 Task: Create a sub task Release to Production / Go Live for the task  Develop a new online marketplace for a specific industry in the project AgileCraft , assign it to team member softage.1@softage.net and update the status of the sub task to  At Risk , set the priority of the sub task to Medium
Action: Mouse moved to (81, 444)
Screenshot: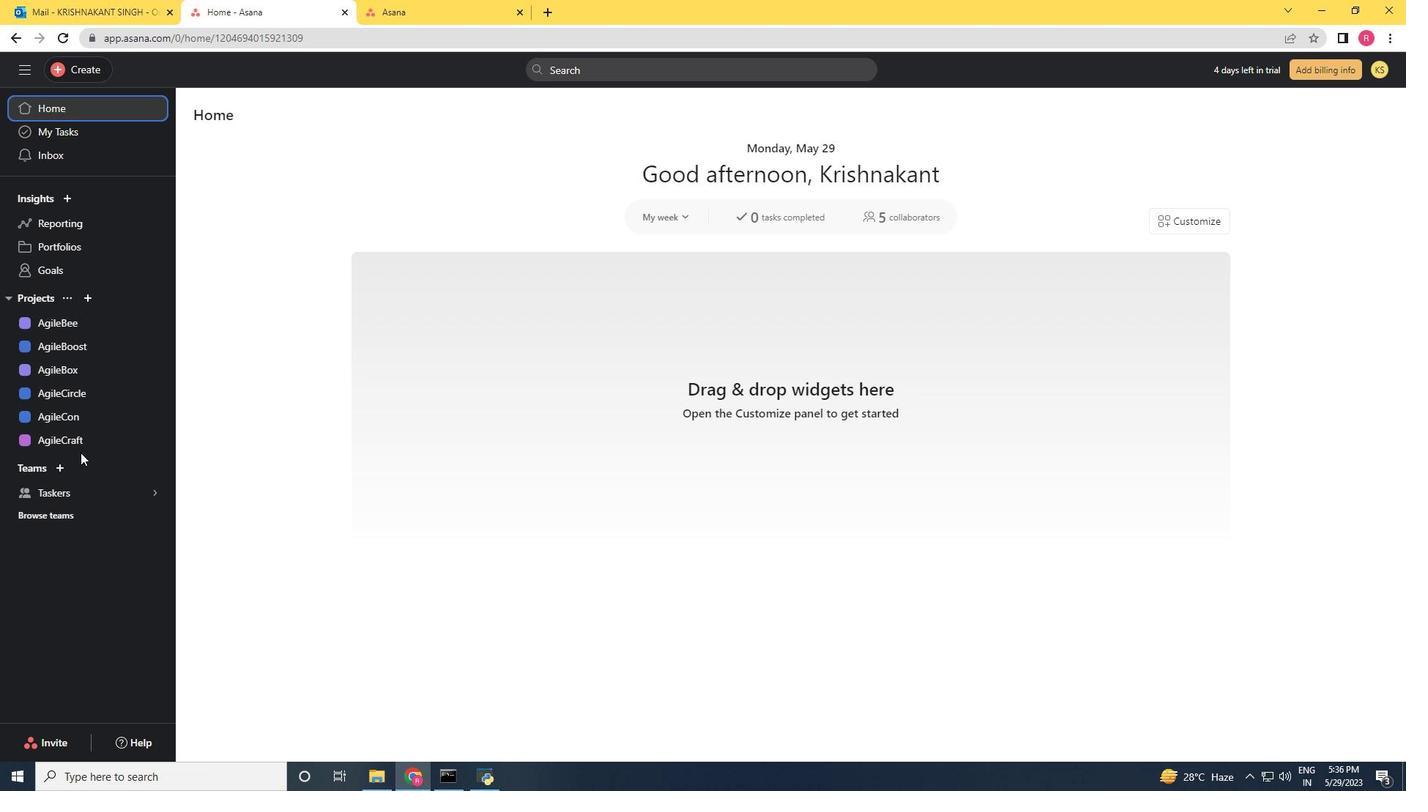 
Action: Mouse pressed left at (81, 444)
Screenshot: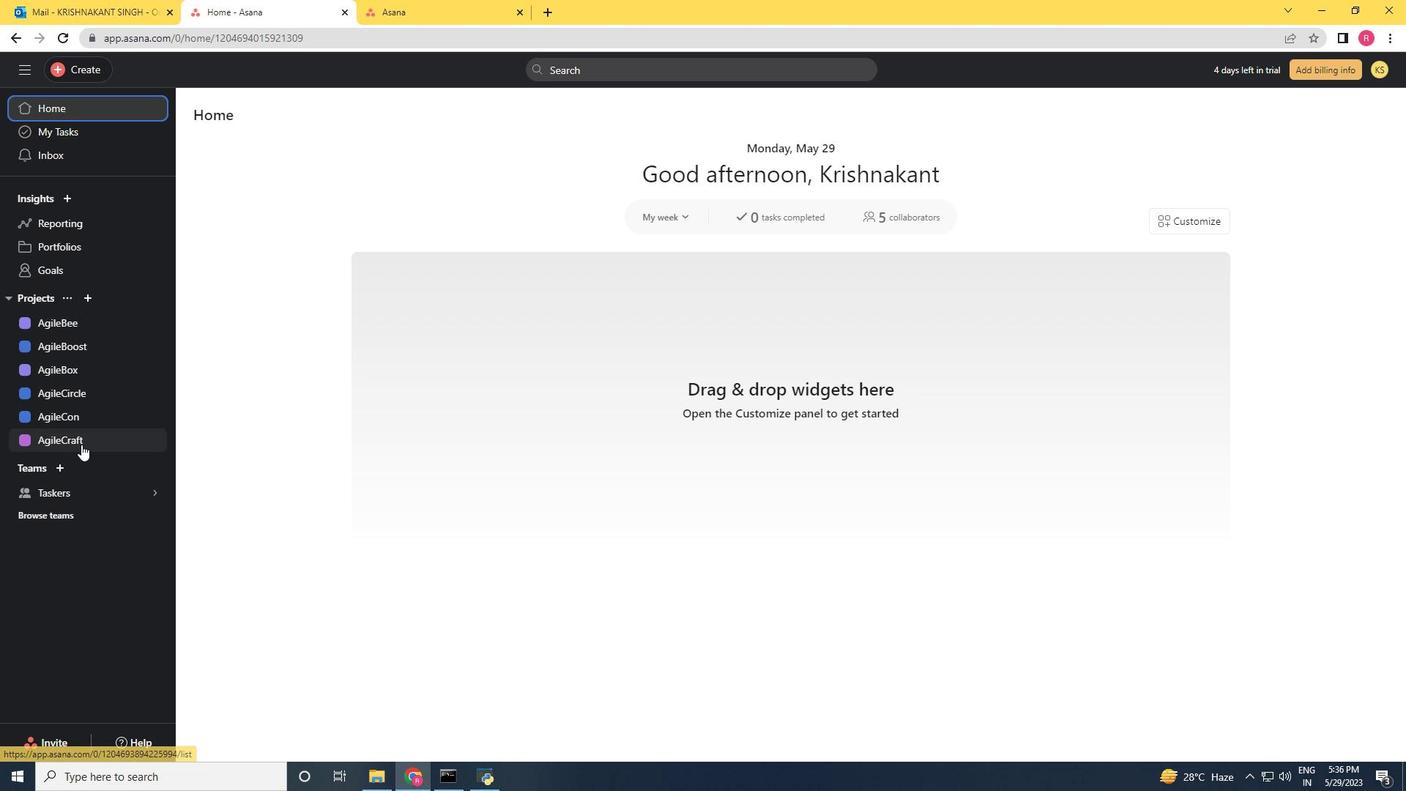 
Action: Mouse moved to (703, 487)
Screenshot: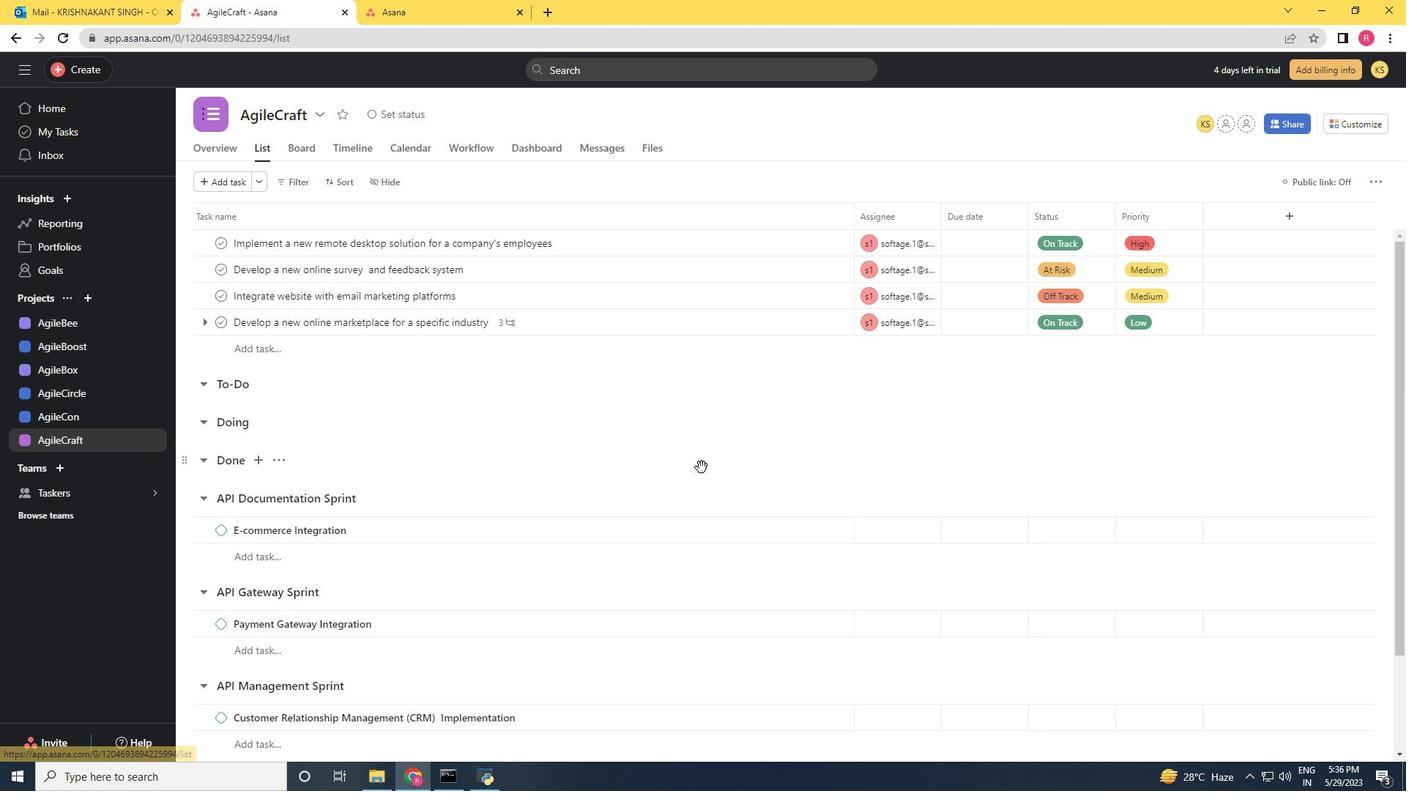 
Action: Mouse scrolled (702, 485) with delta (0, 0)
Screenshot: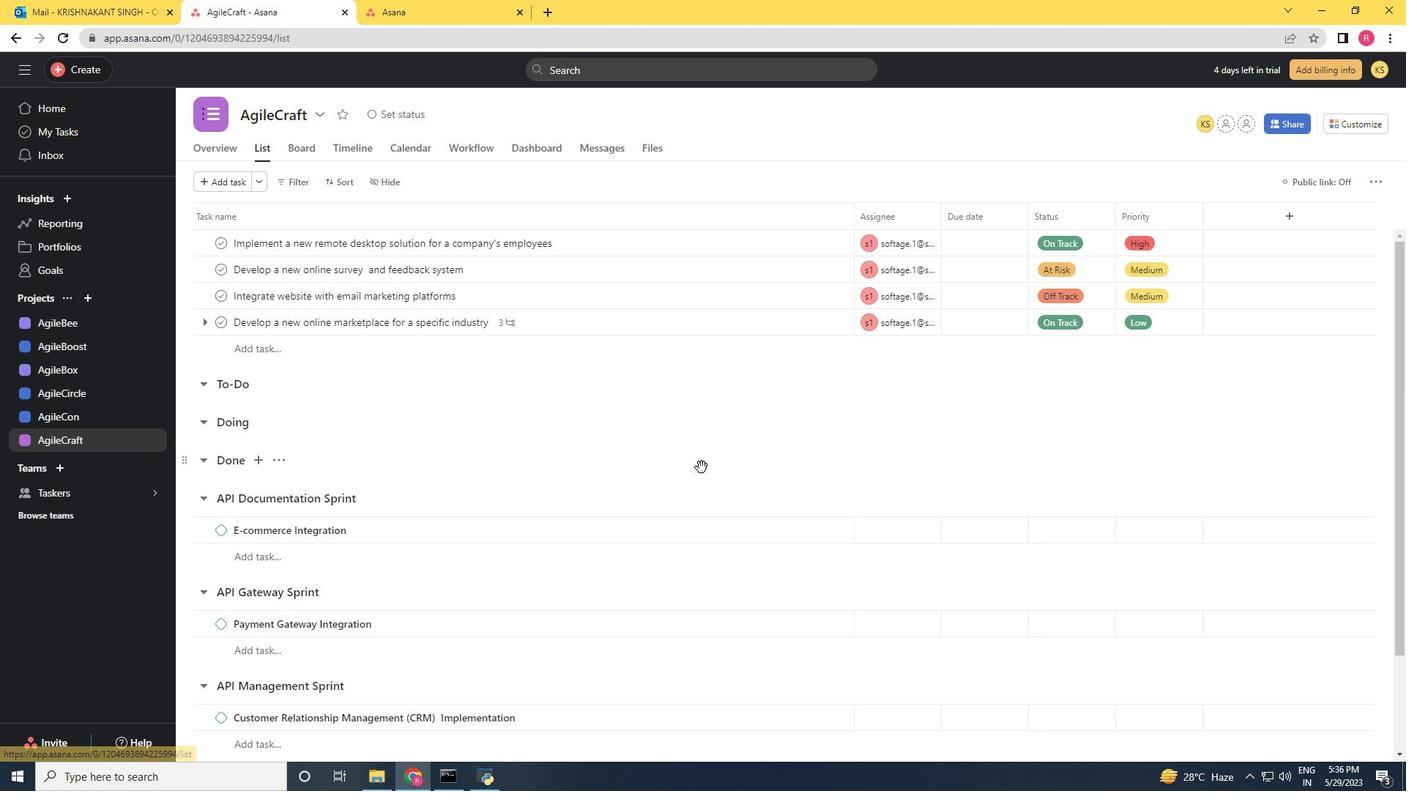 
Action: Mouse scrolled (703, 486) with delta (0, 0)
Screenshot: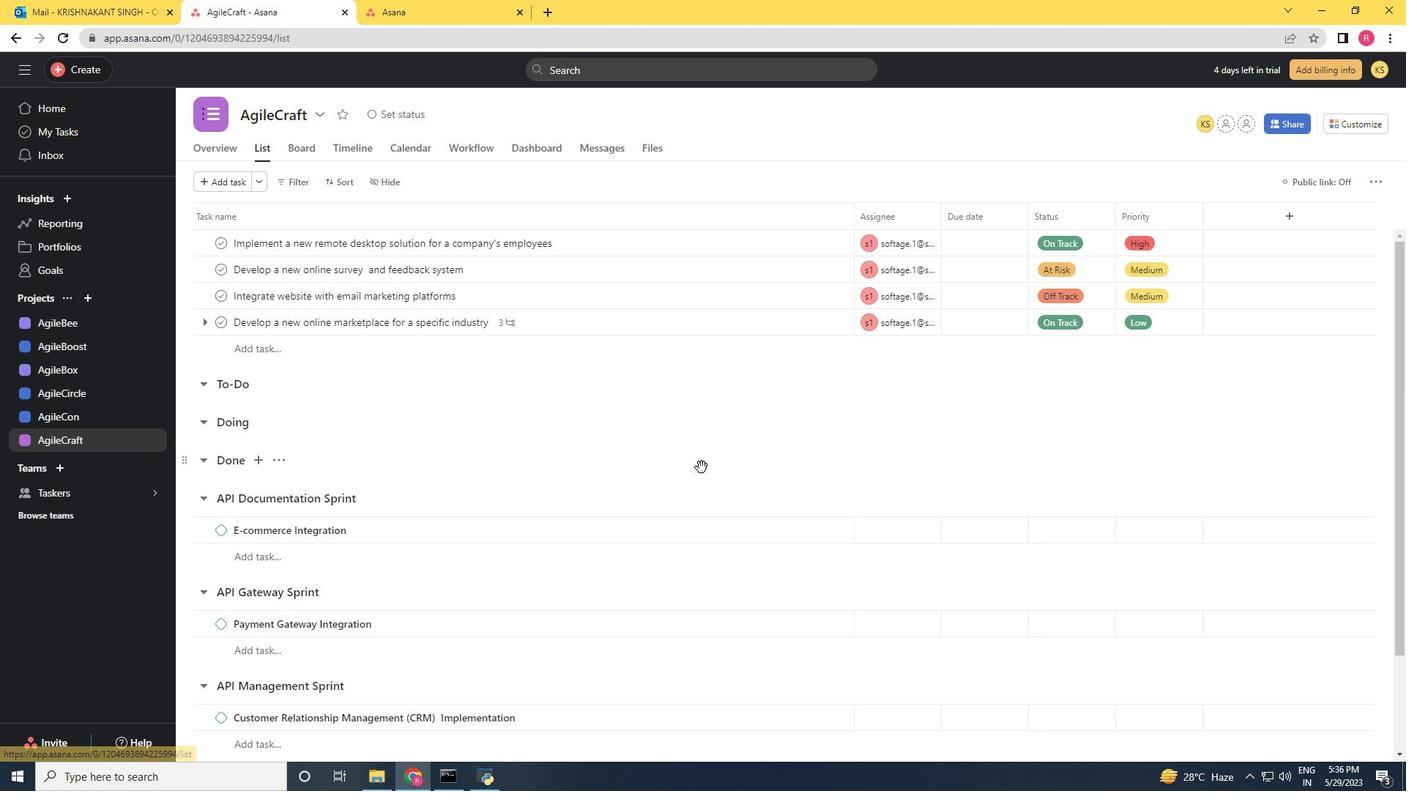 
Action: Mouse scrolled (703, 486) with delta (0, 0)
Screenshot: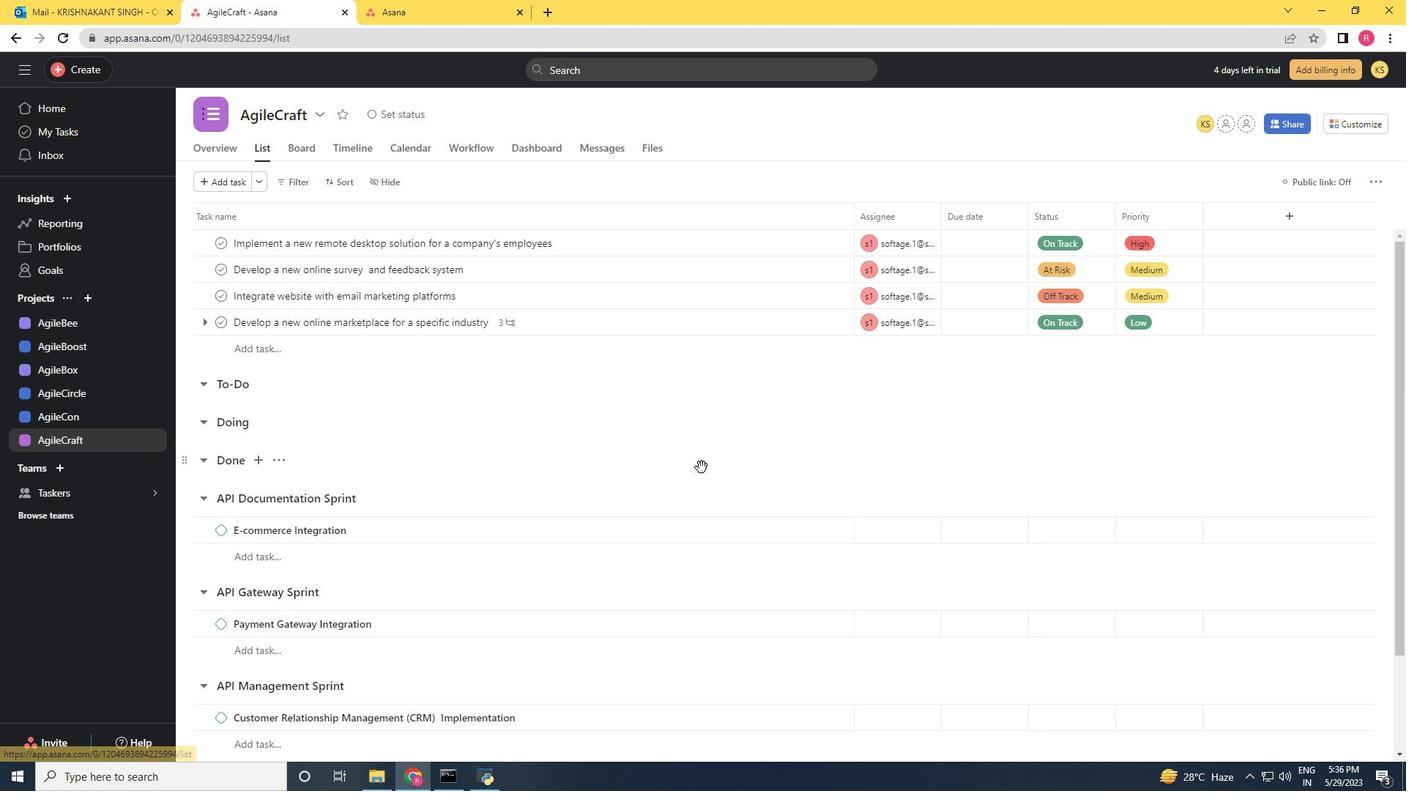 
Action: Mouse scrolled (703, 486) with delta (0, 0)
Screenshot: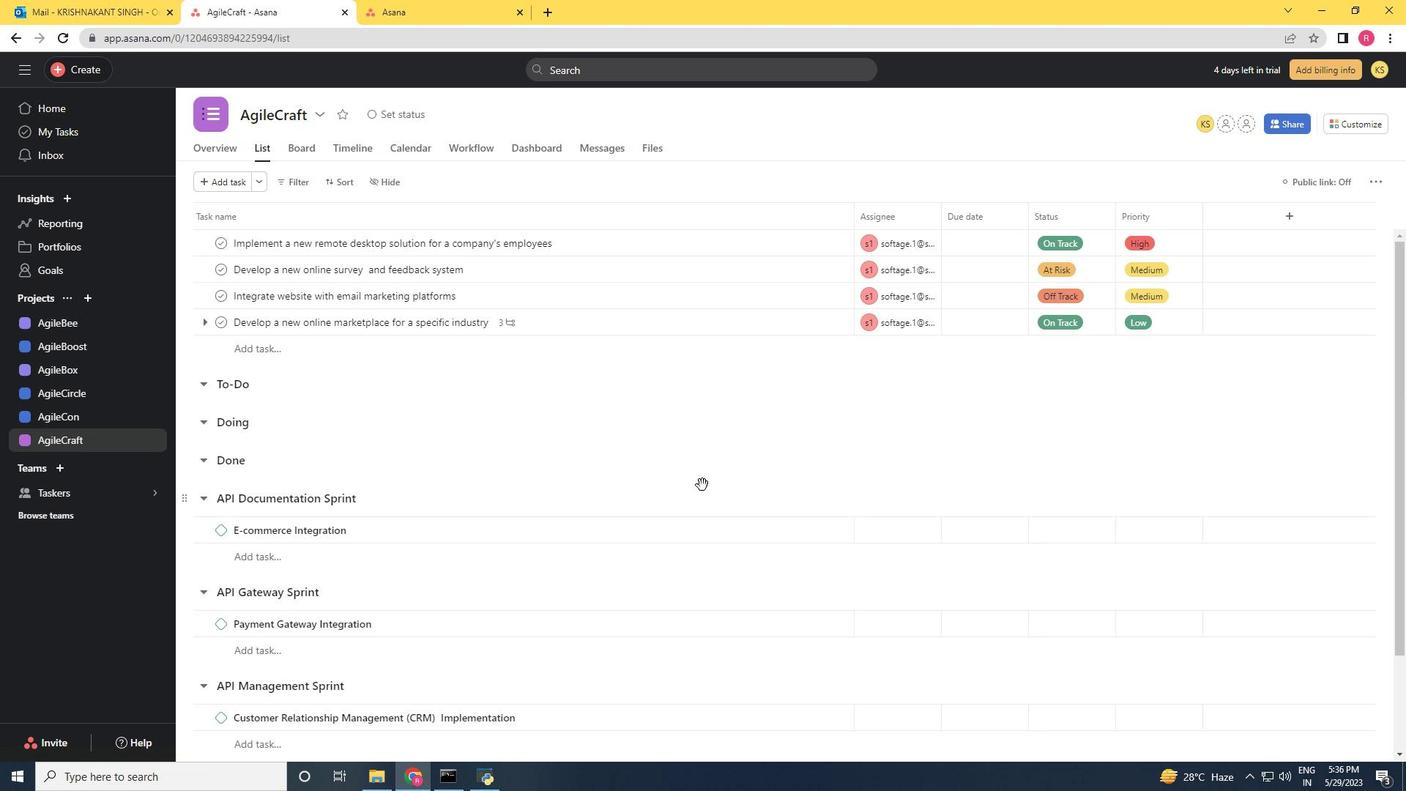 
Action: Mouse moved to (705, 493)
Screenshot: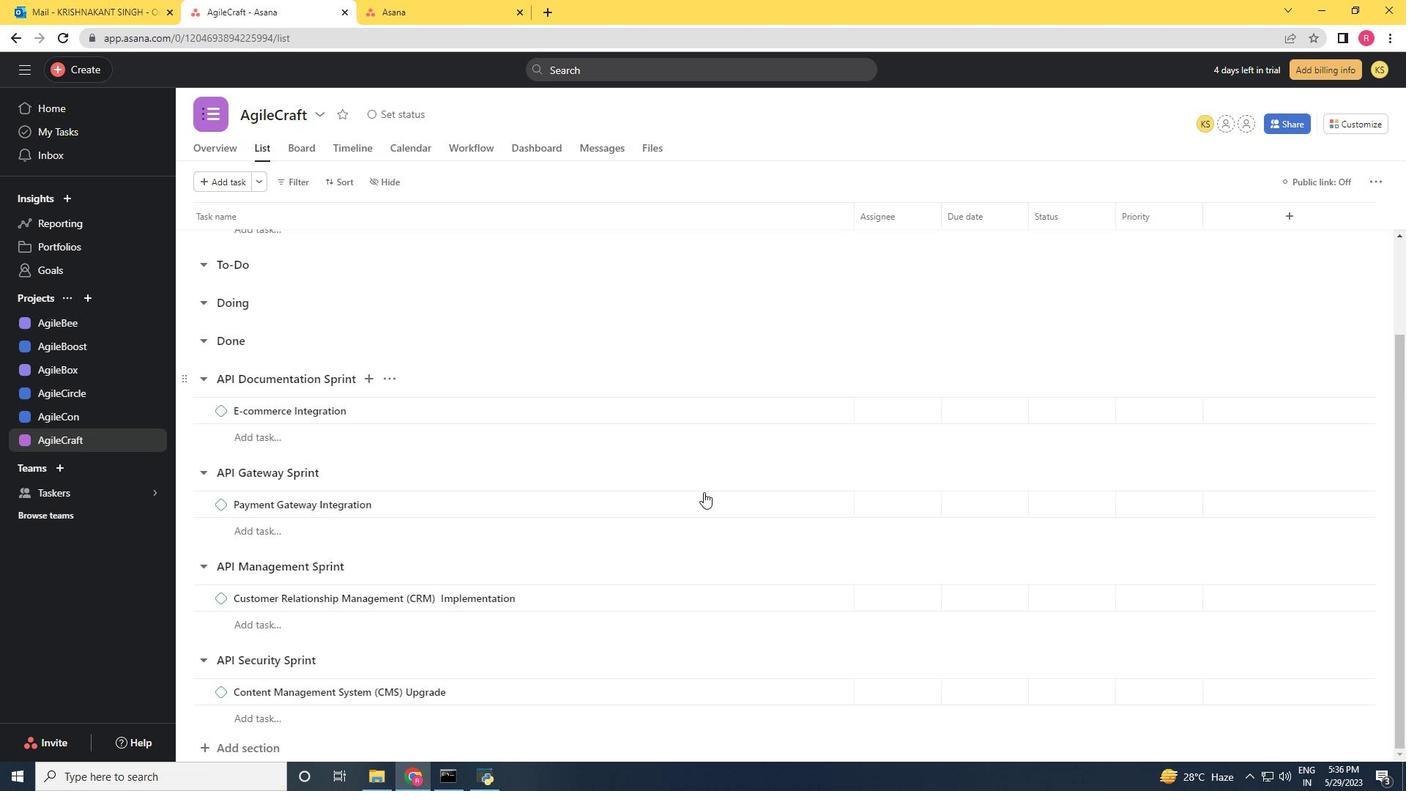 
Action: Mouse scrolled (705, 494) with delta (0, 0)
Screenshot: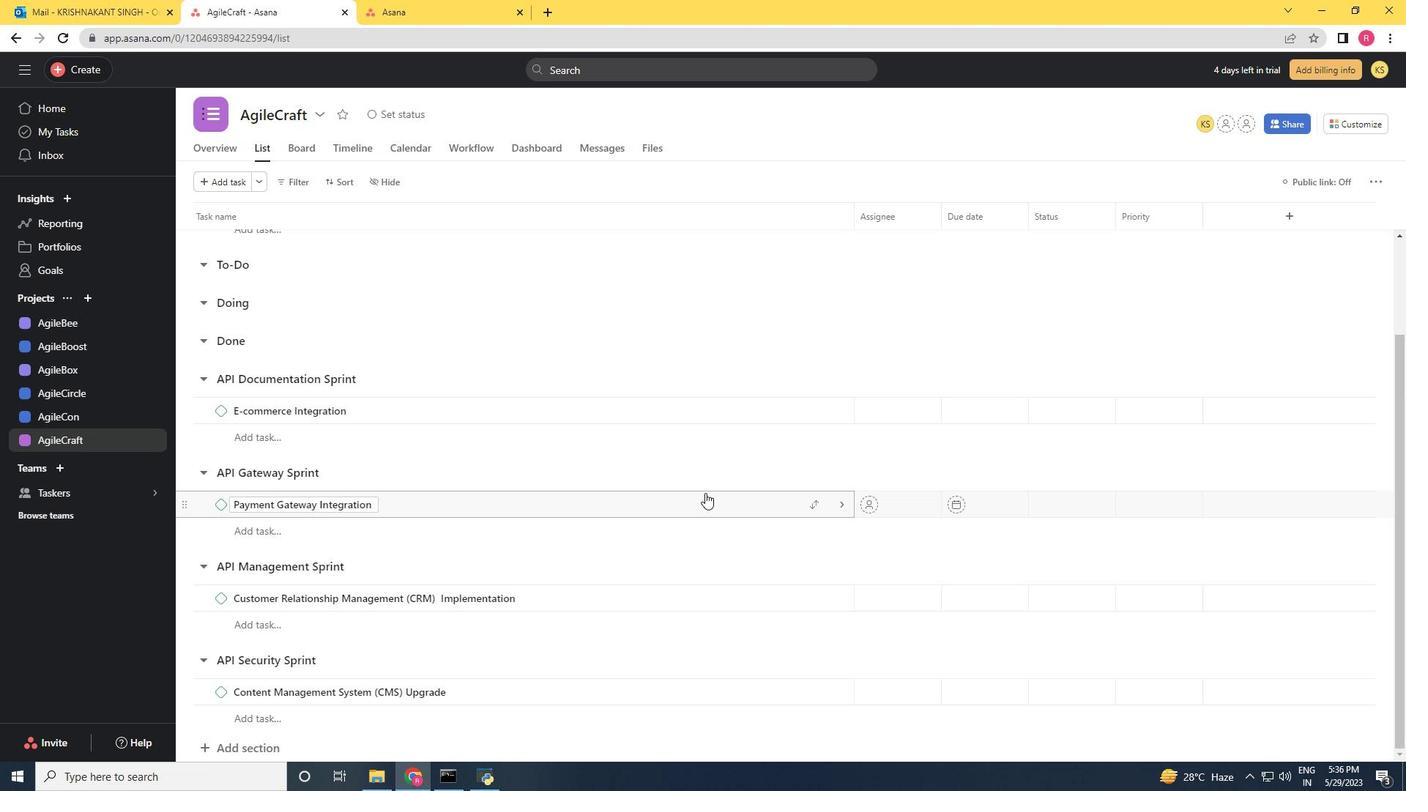 
Action: Mouse scrolled (705, 494) with delta (0, 0)
Screenshot: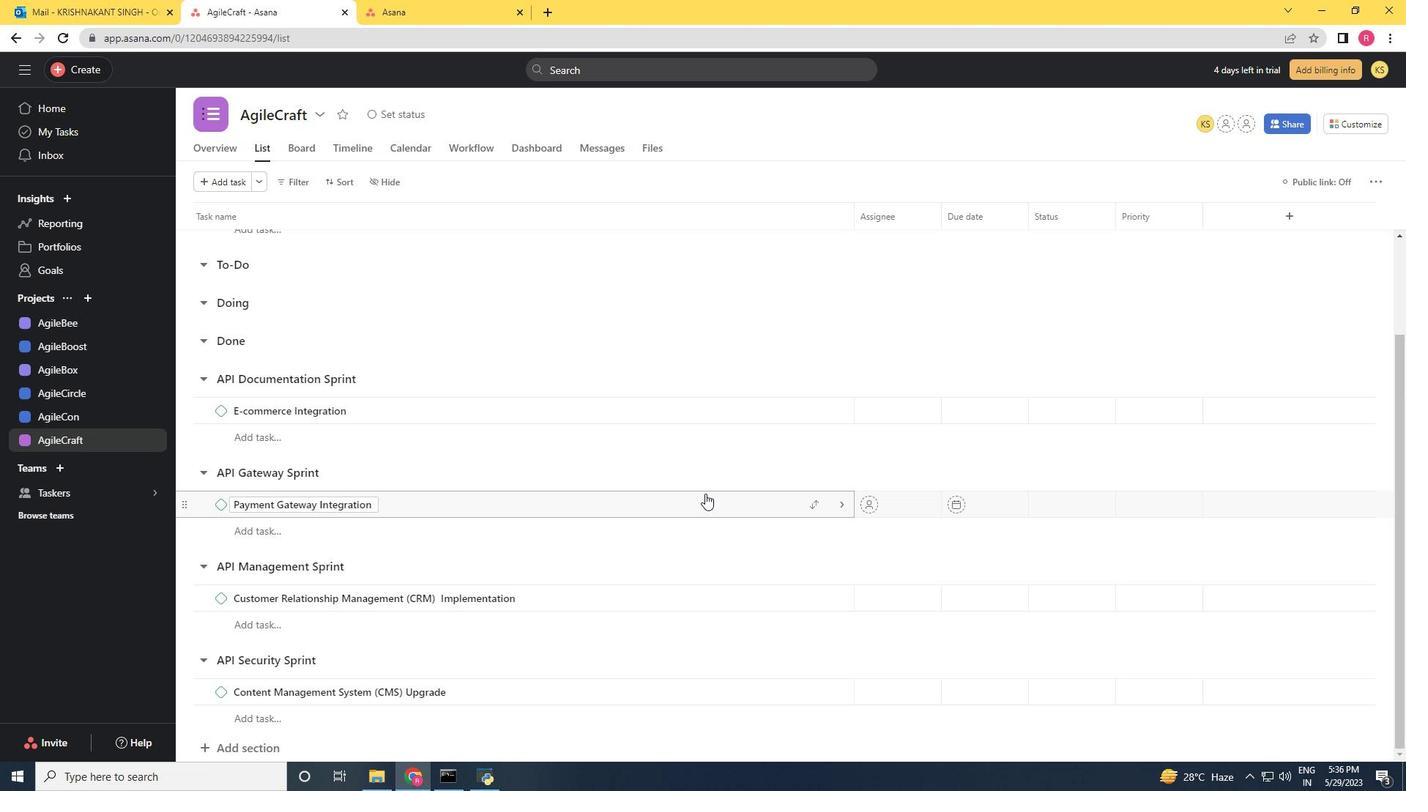 
Action: Mouse scrolled (705, 494) with delta (0, 0)
Screenshot: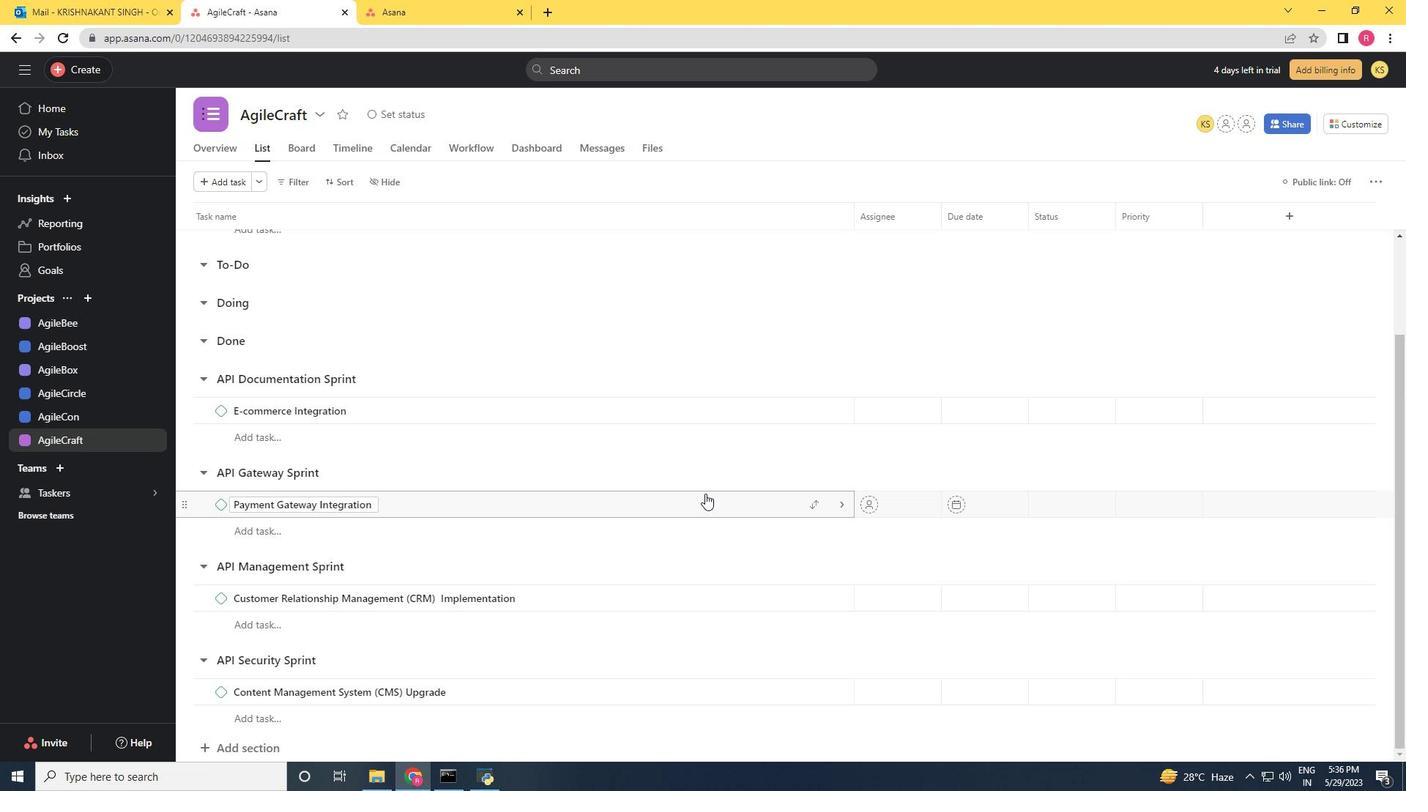
Action: Mouse scrolled (705, 494) with delta (0, 0)
Screenshot: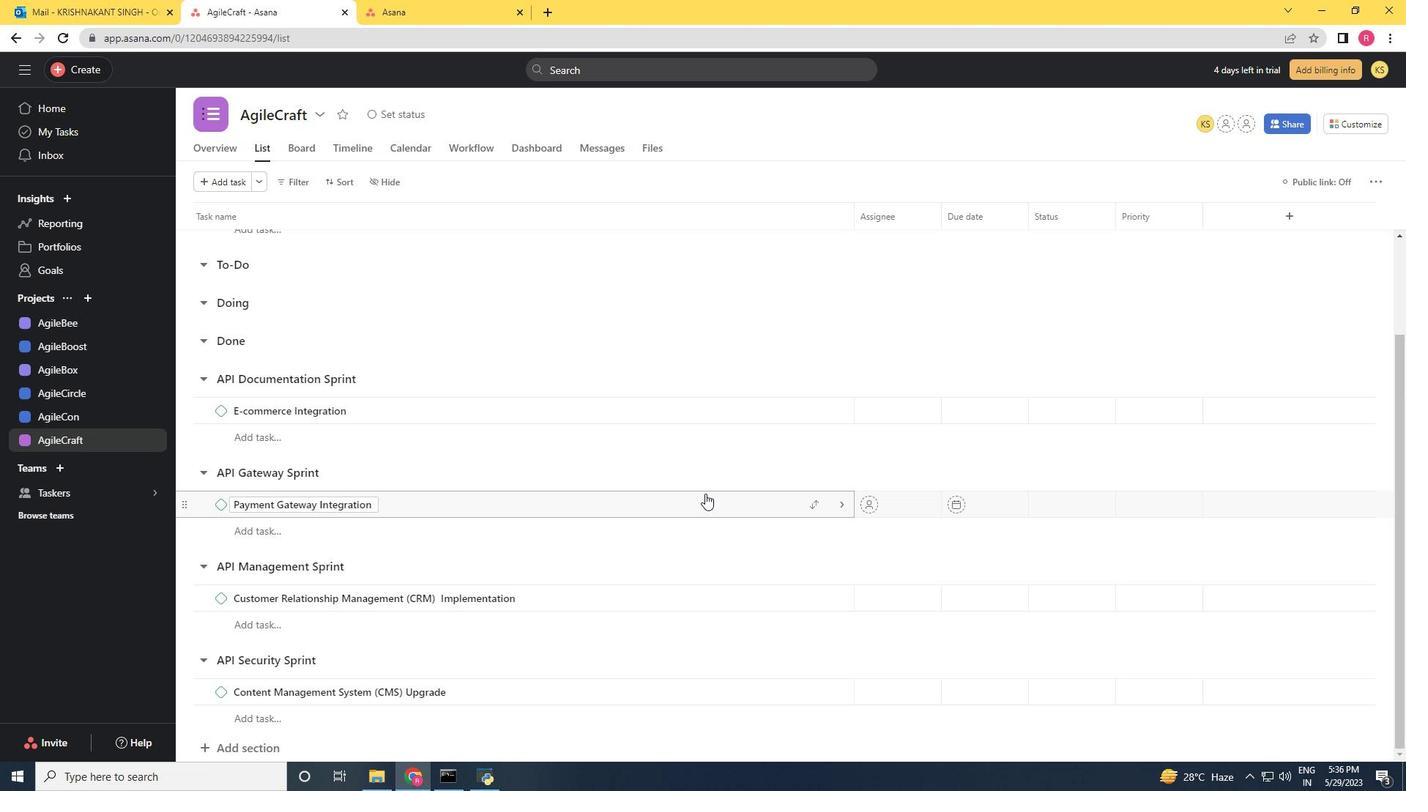 
Action: Mouse moved to (636, 316)
Screenshot: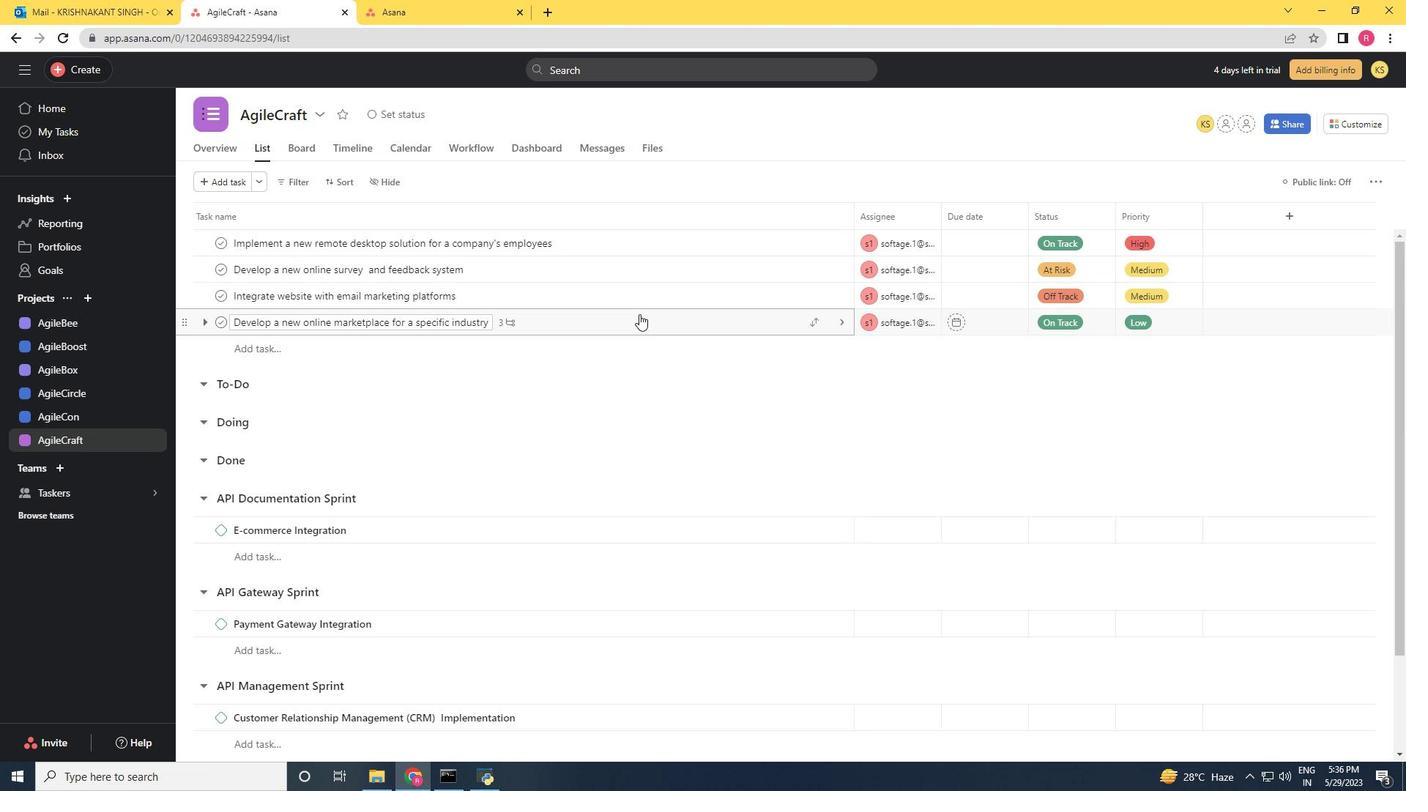 
Action: Mouse pressed left at (636, 316)
Screenshot: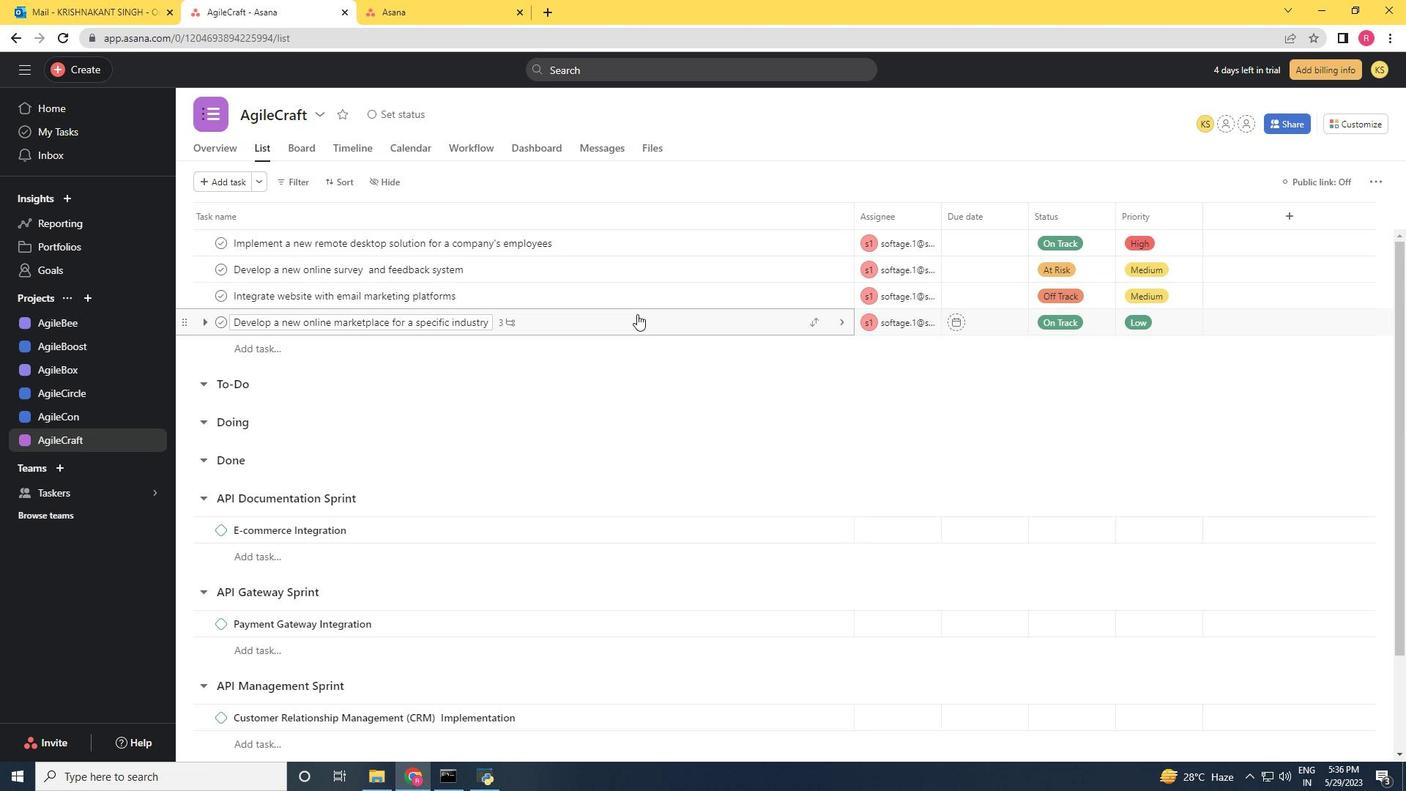 
Action: Mouse moved to (1119, 453)
Screenshot: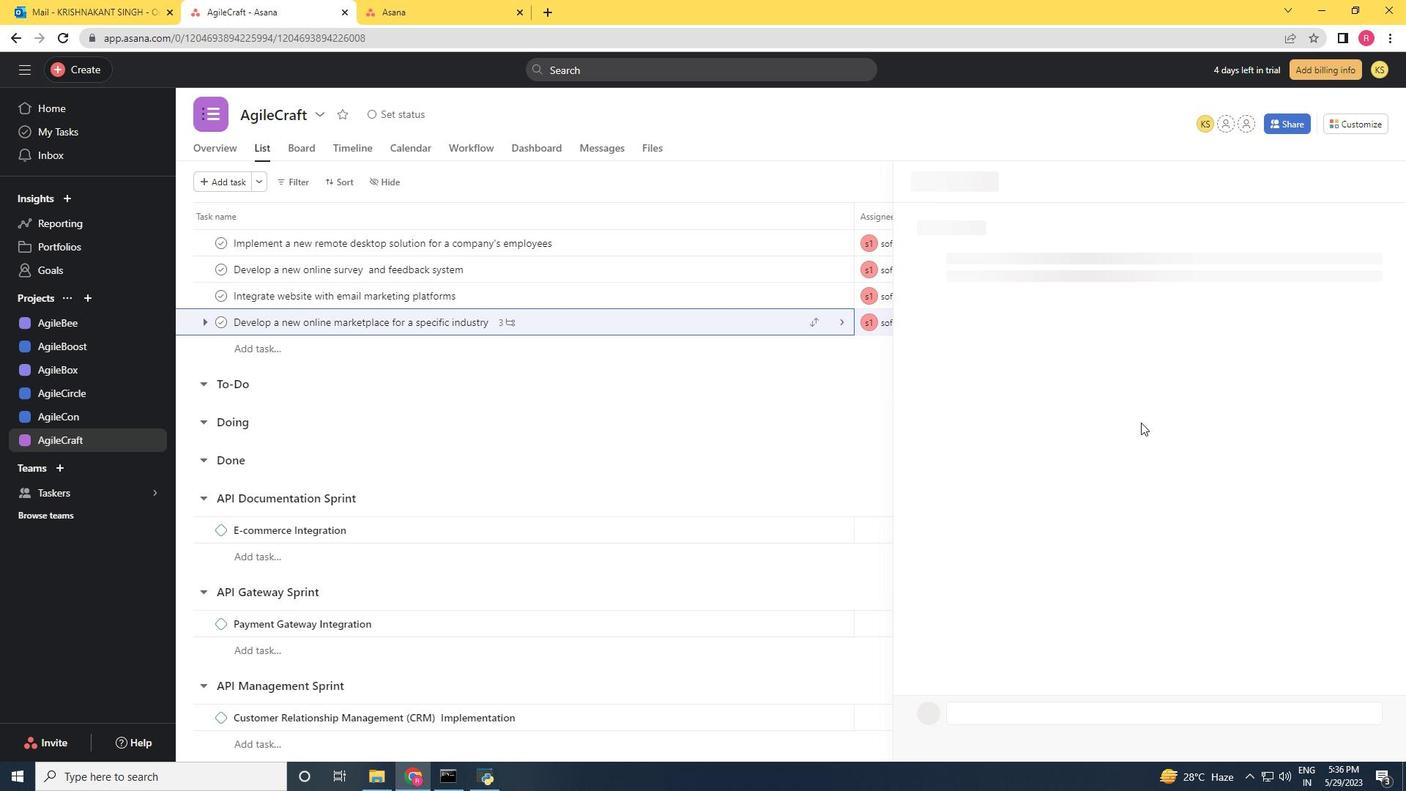 
Action: Mouse scrolled (1119, 452) with delta (0, 0)
Screenshot: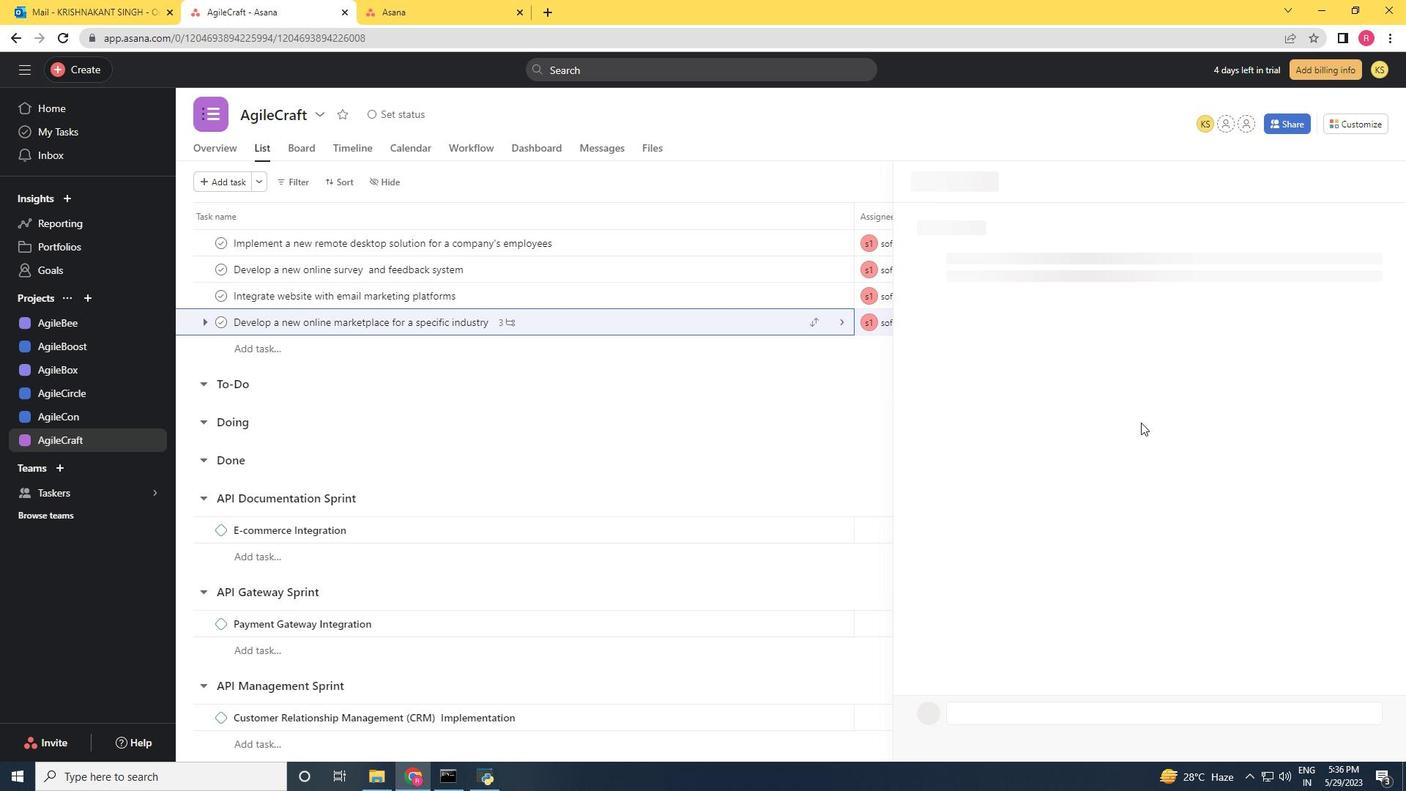 
Action: Mouse moved to (1116, 460)
Screenshot: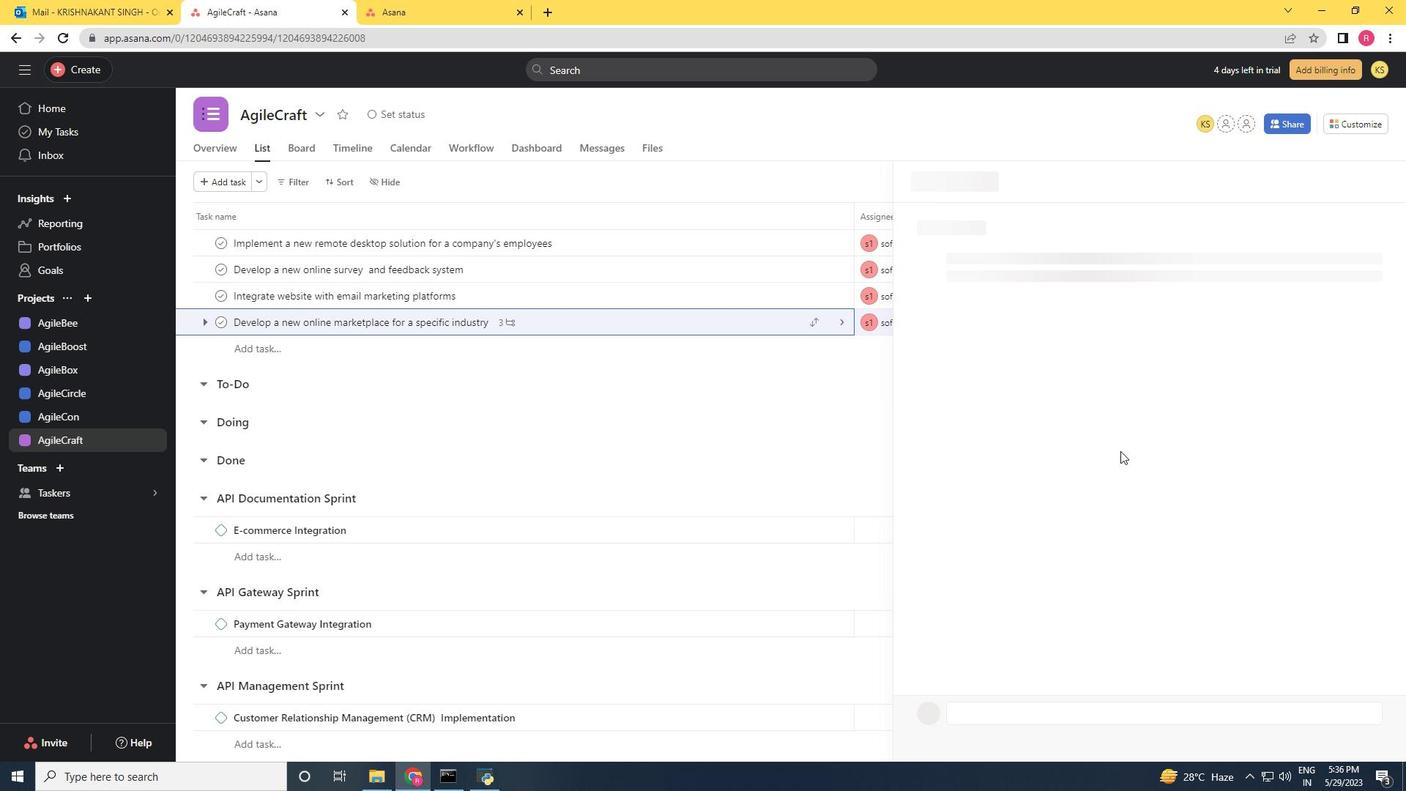 
Action: Mouse scrolled (1116, 459) with delta (0, 0)
Screenshot: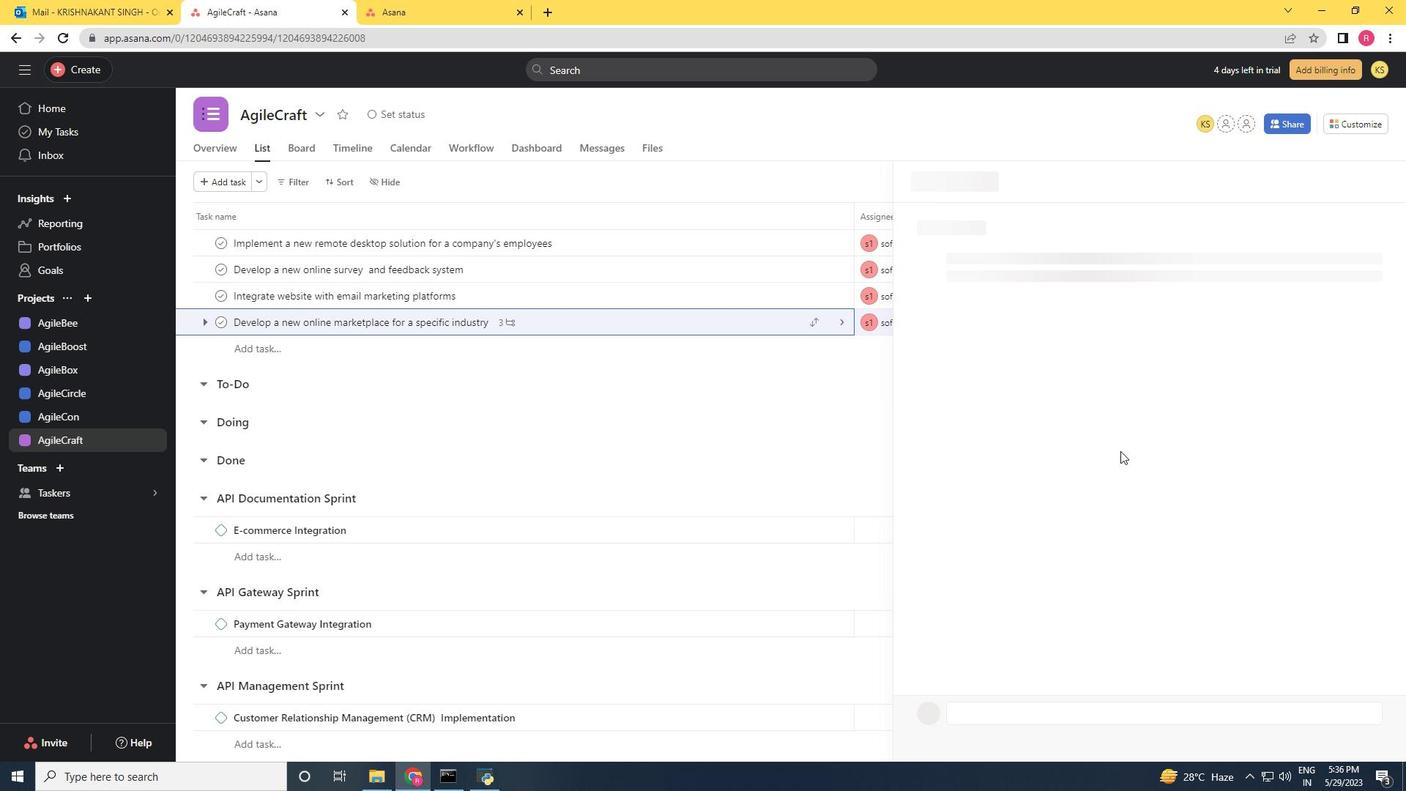 
Action: Mouse moved to (1115, 468)
Screenshot: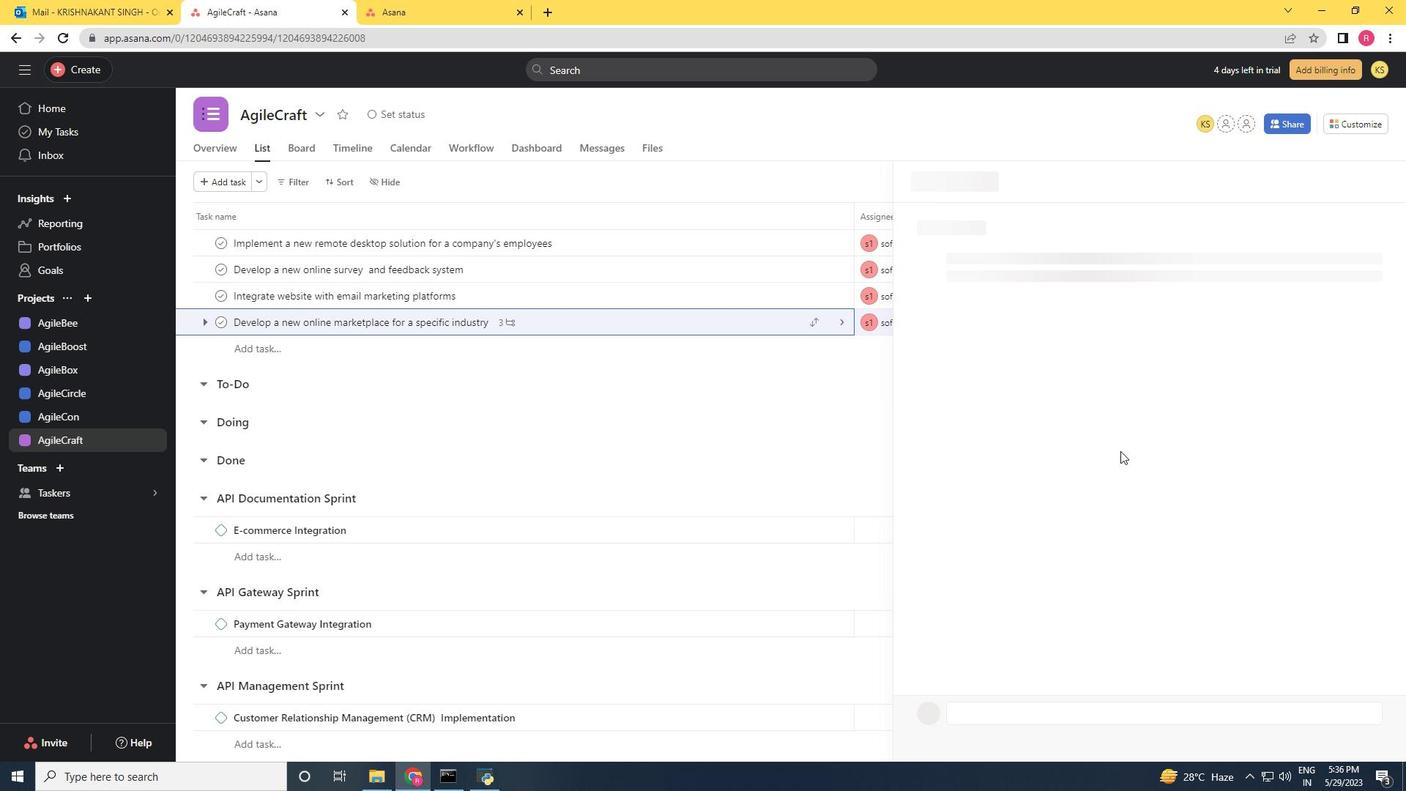 
Action: Mouse scrolled (1115, 467) with delta (0, 0)
Screenshot: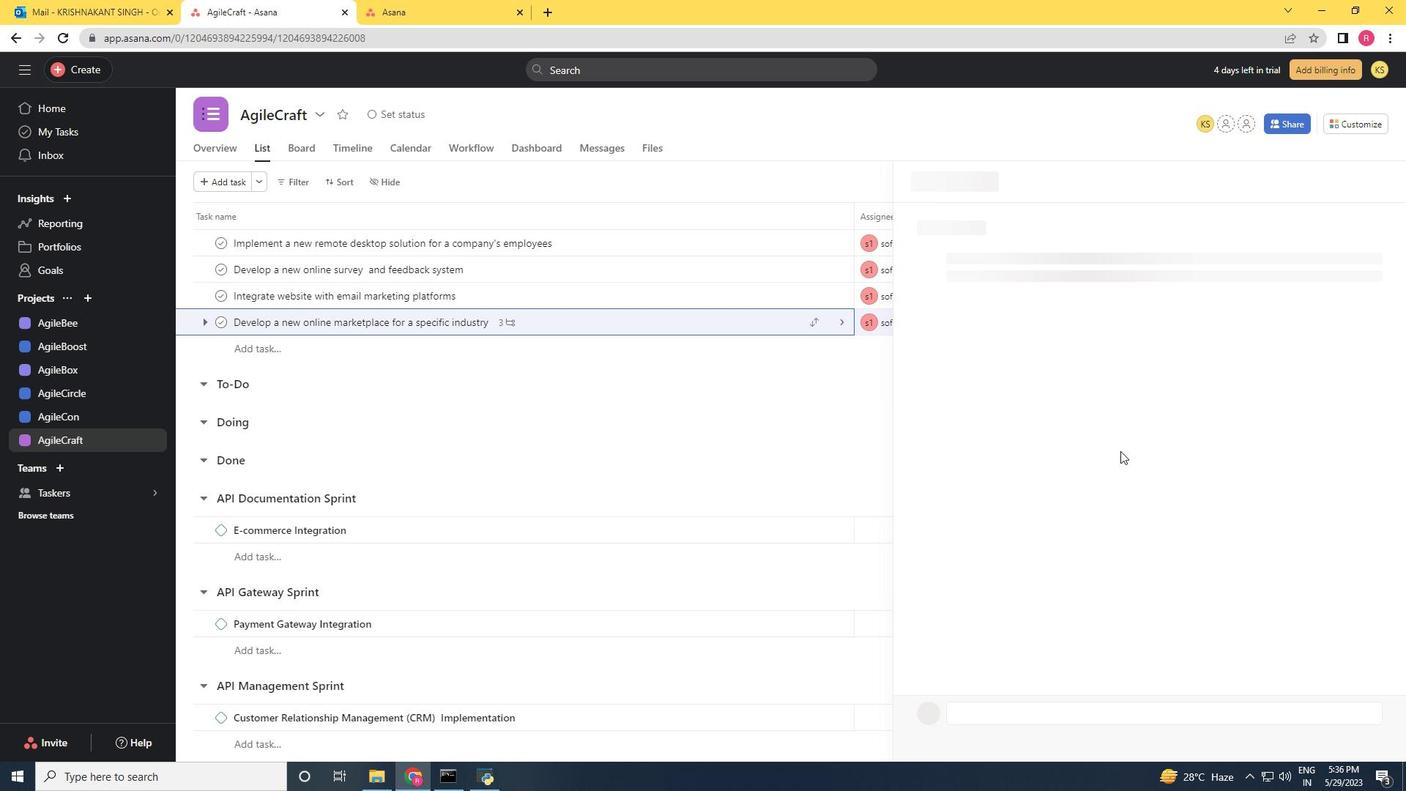 
Action: Mouse moved to (1112, 476)
Screenshot: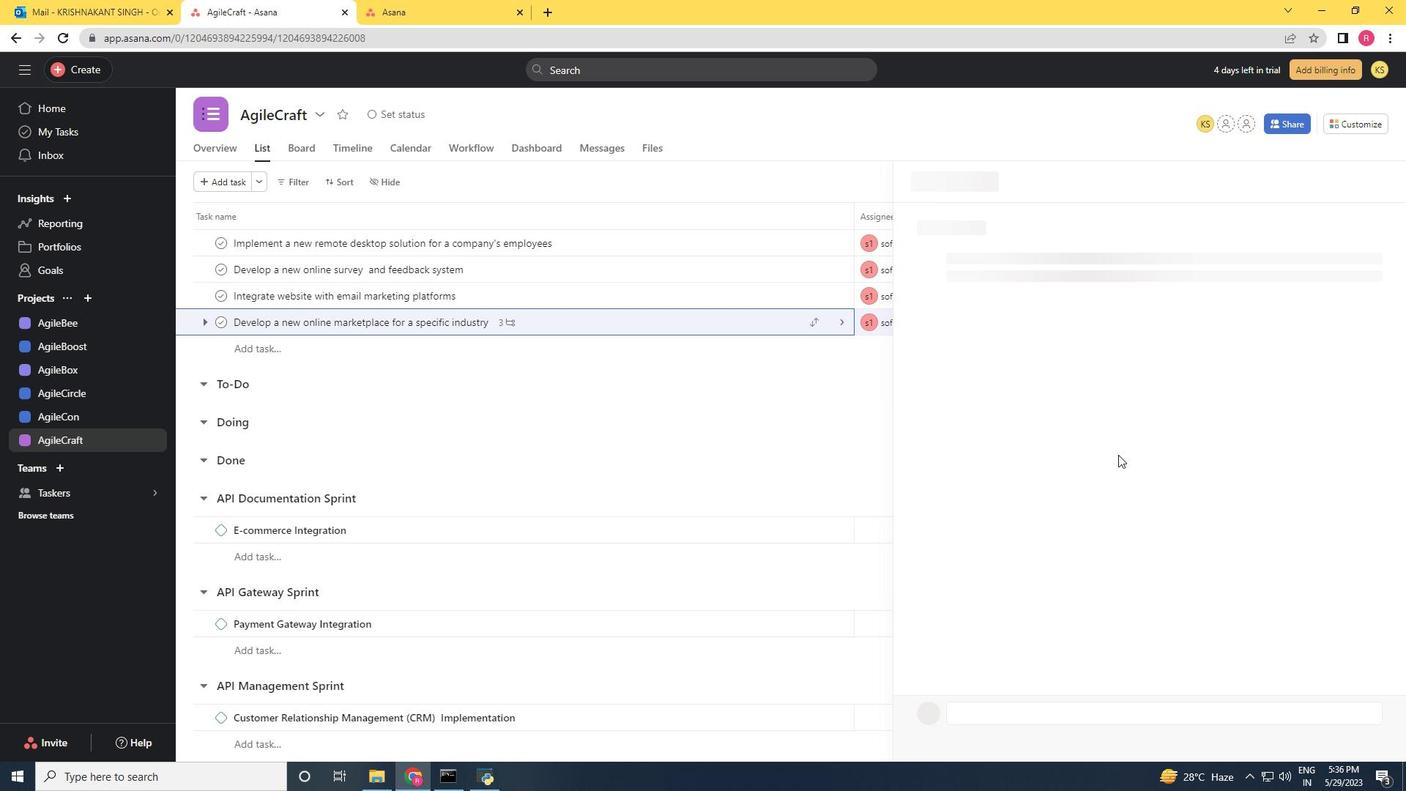 
Action: Mouse scrolled (1112, 475) with delta (0, 0)
Screenshot: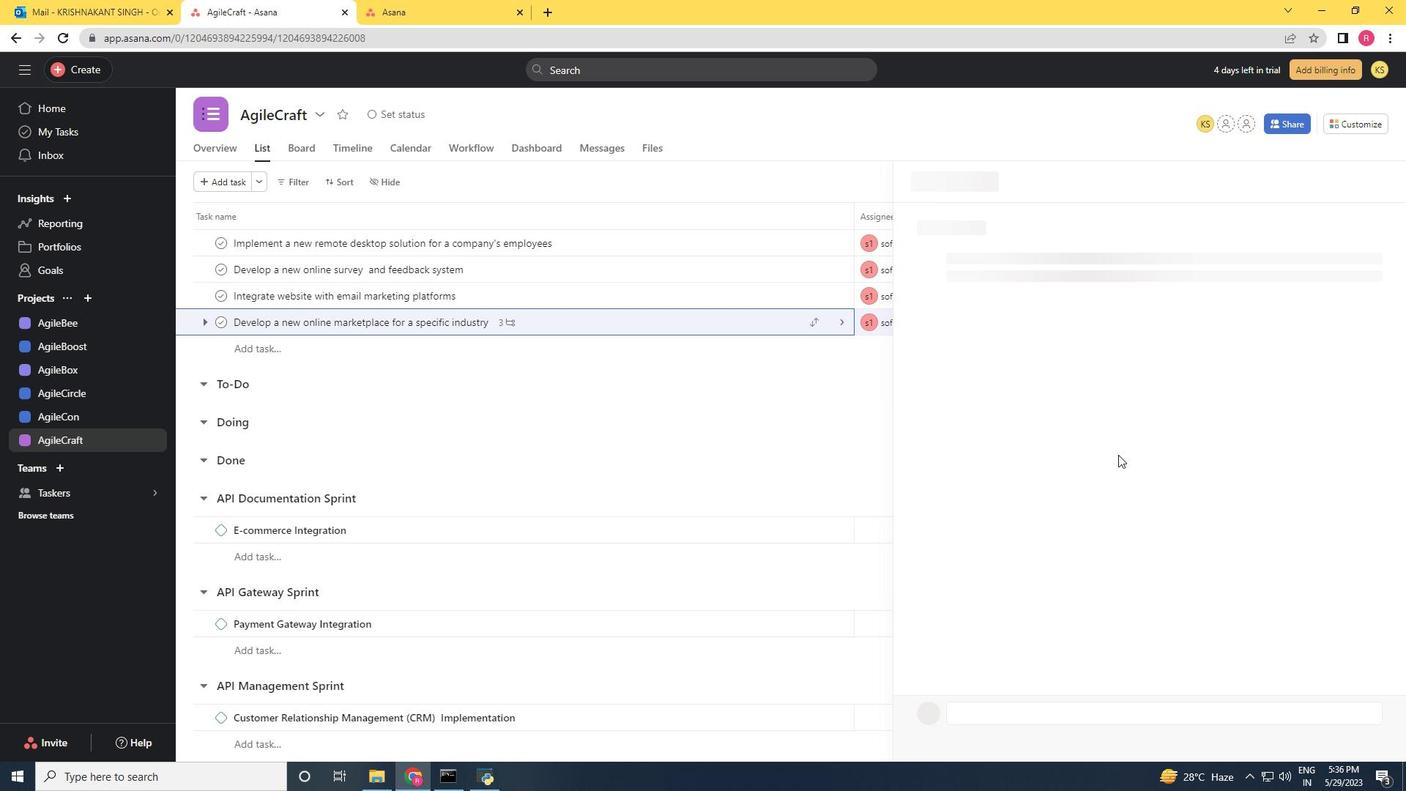 
Action: Mouse moved to (950, 628)
Screenshot: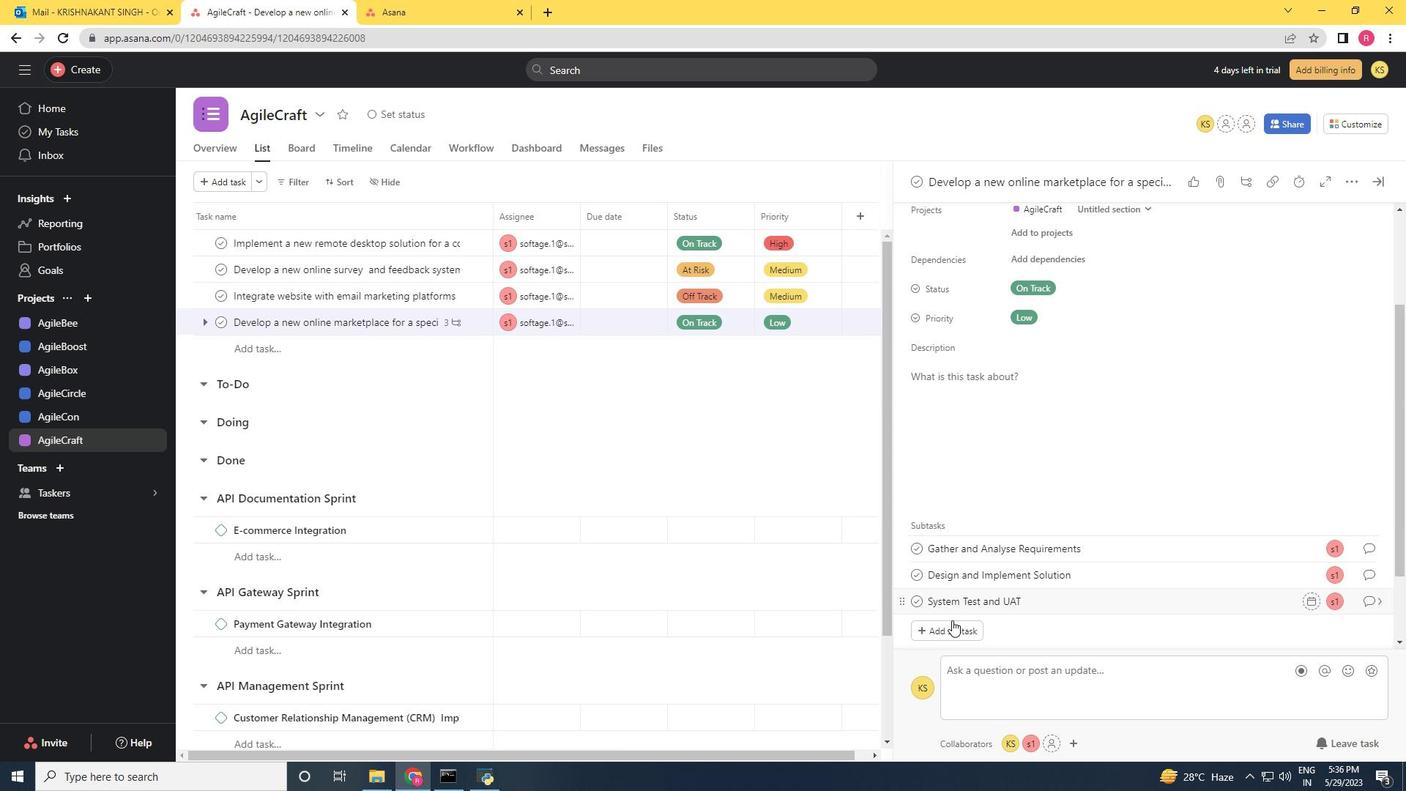 
Action: Mouse pressed left at (950, 628)
Screenshot: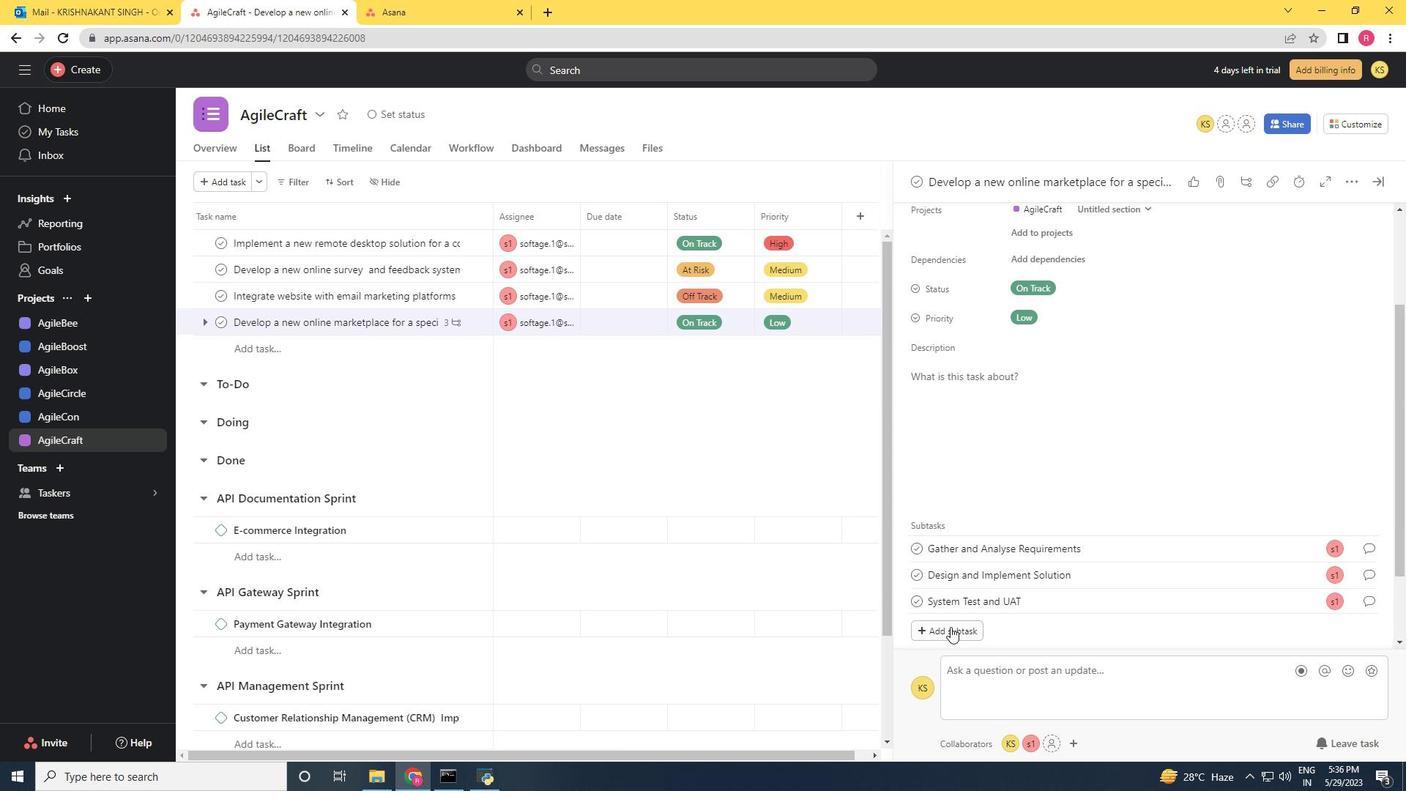 
Action: Mouse moved to (937, 391)
Screenshot: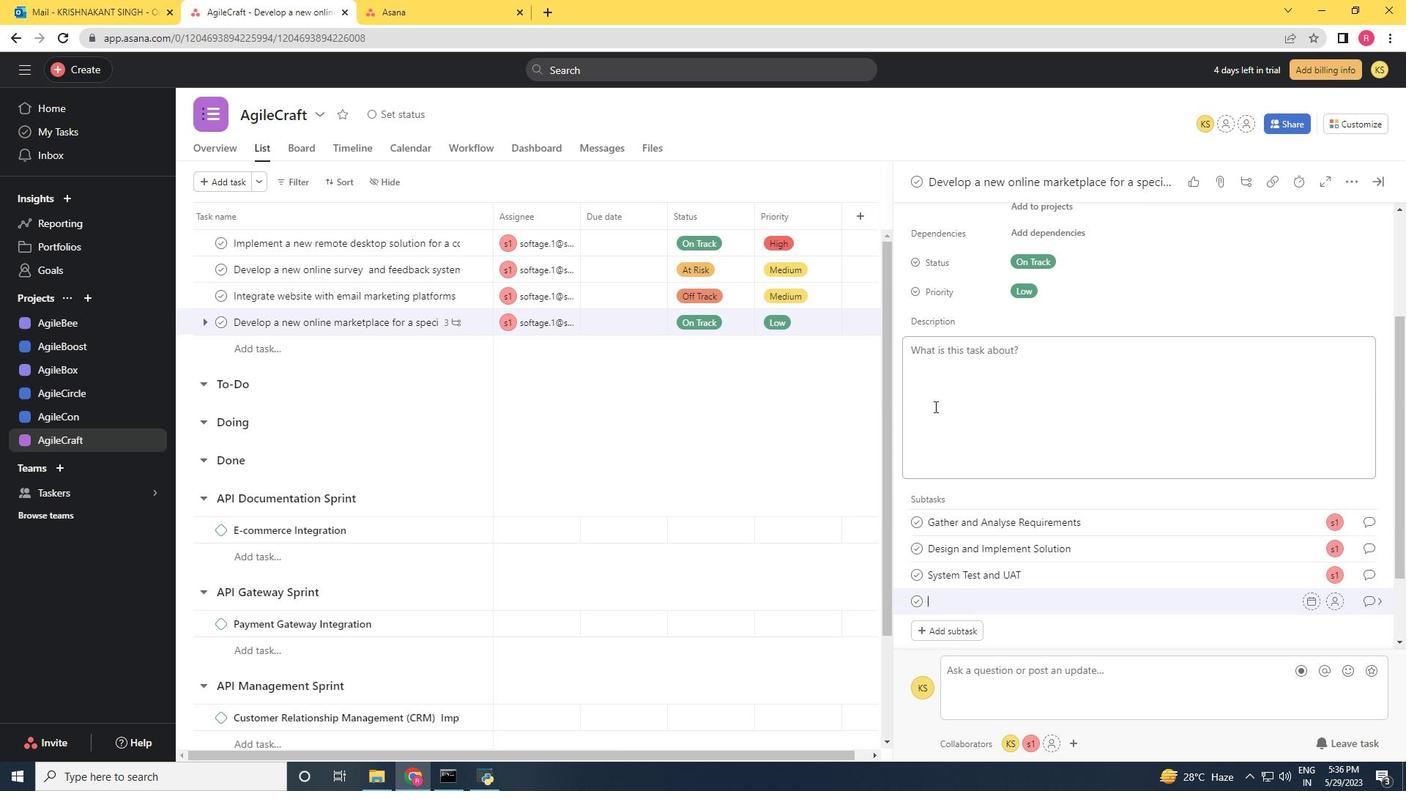 
Action: Key pressed <Key.shift><Key.shift><Key.shift>Release<Key.space>to<Key.space><Key.shift>Production<Key.space><Key.space>/<Key.space><Key.shift>Gp<Key.backspace>o<Key.space><Key.shift>Live
Screenshot: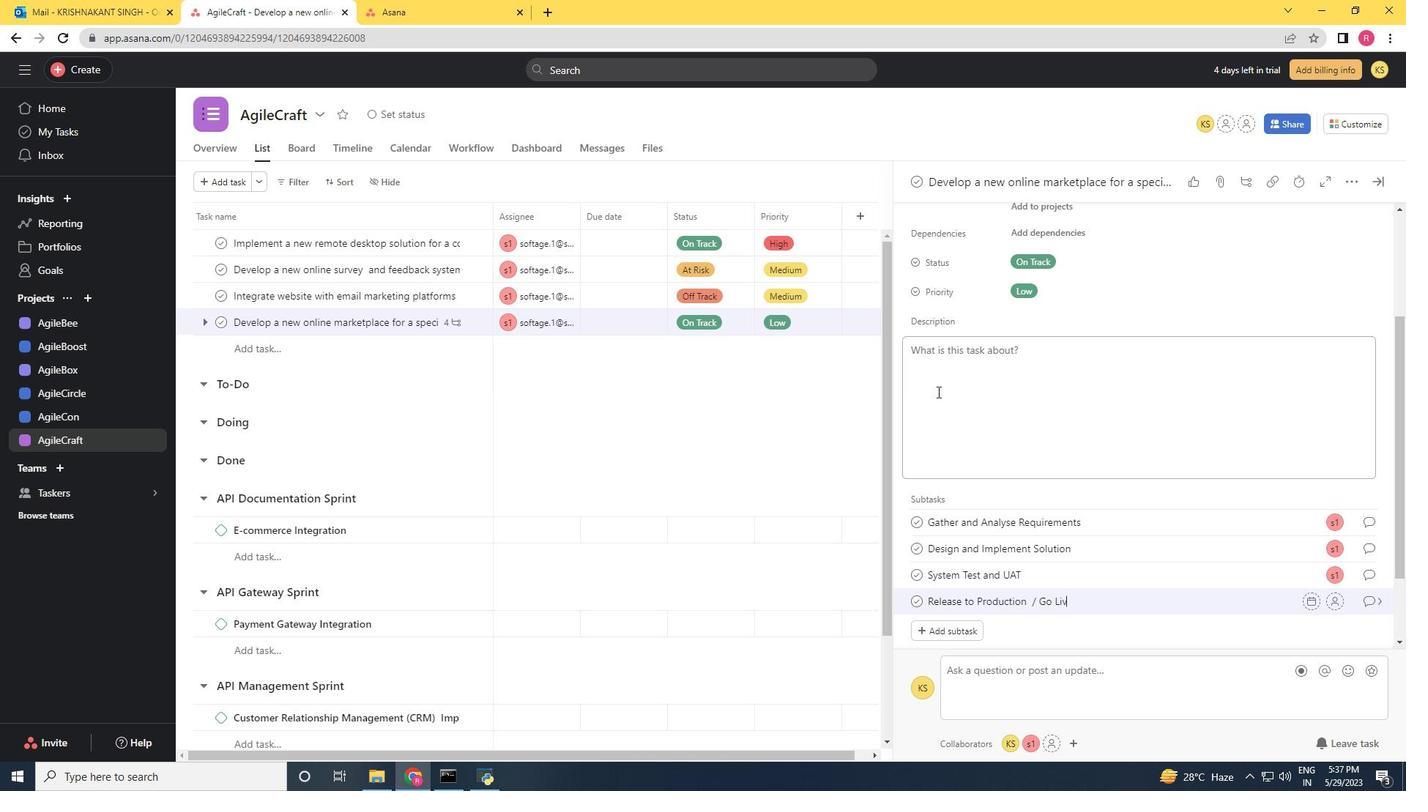 
Action: Mouse moved to (1334, 598)
Screenshot: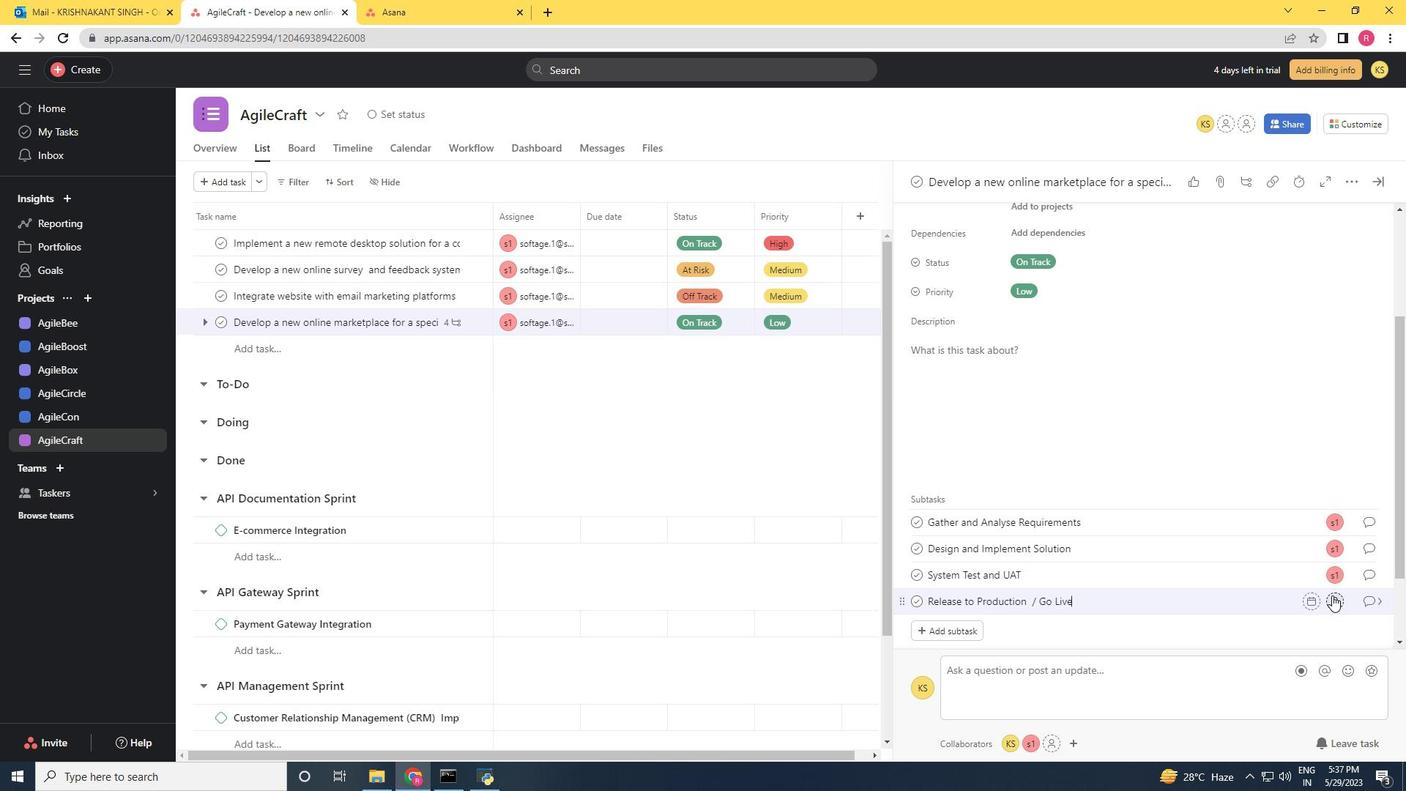 
Action: Mouse pressed left at (1334, 598)
Screenshot: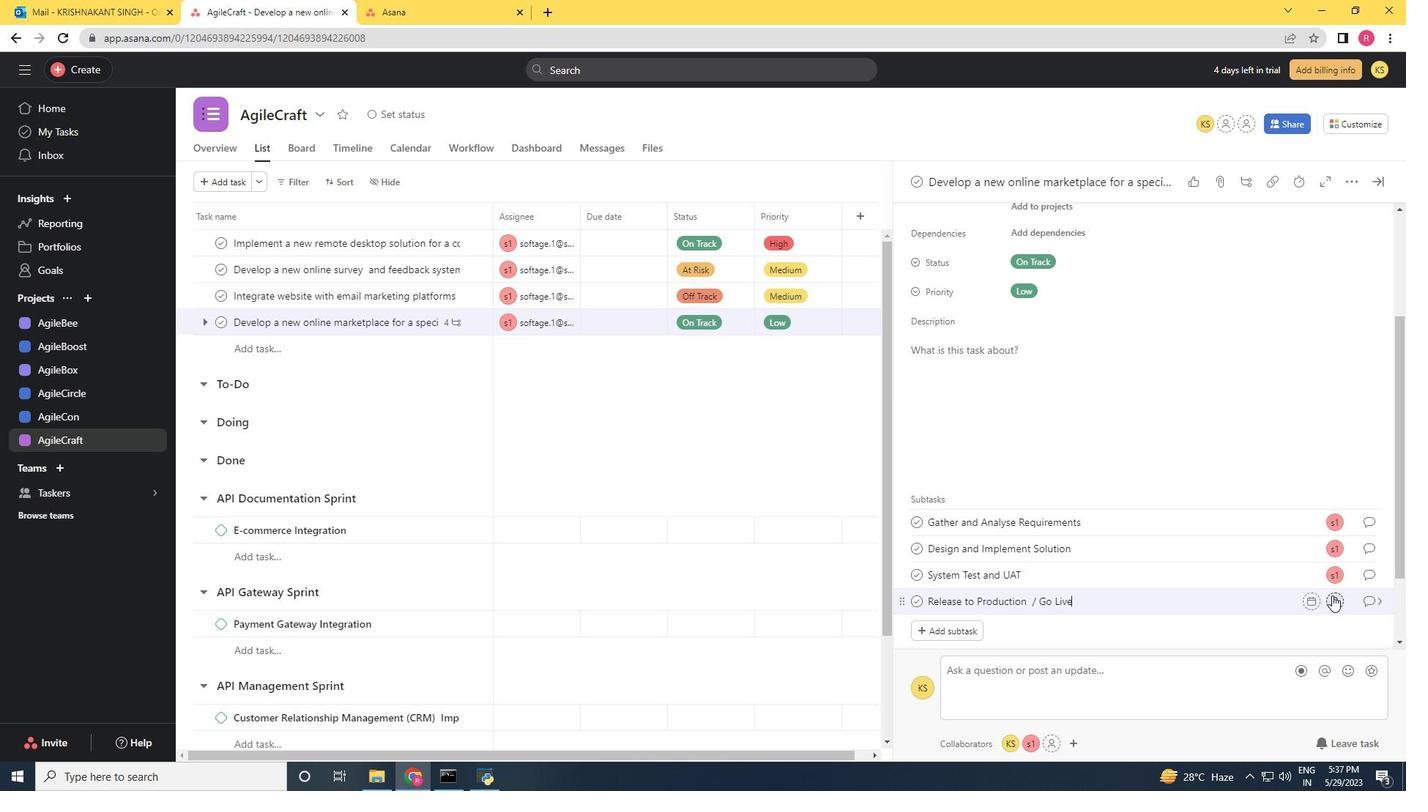 
Action: Mouse moved to (1311, 586)
Screenshot: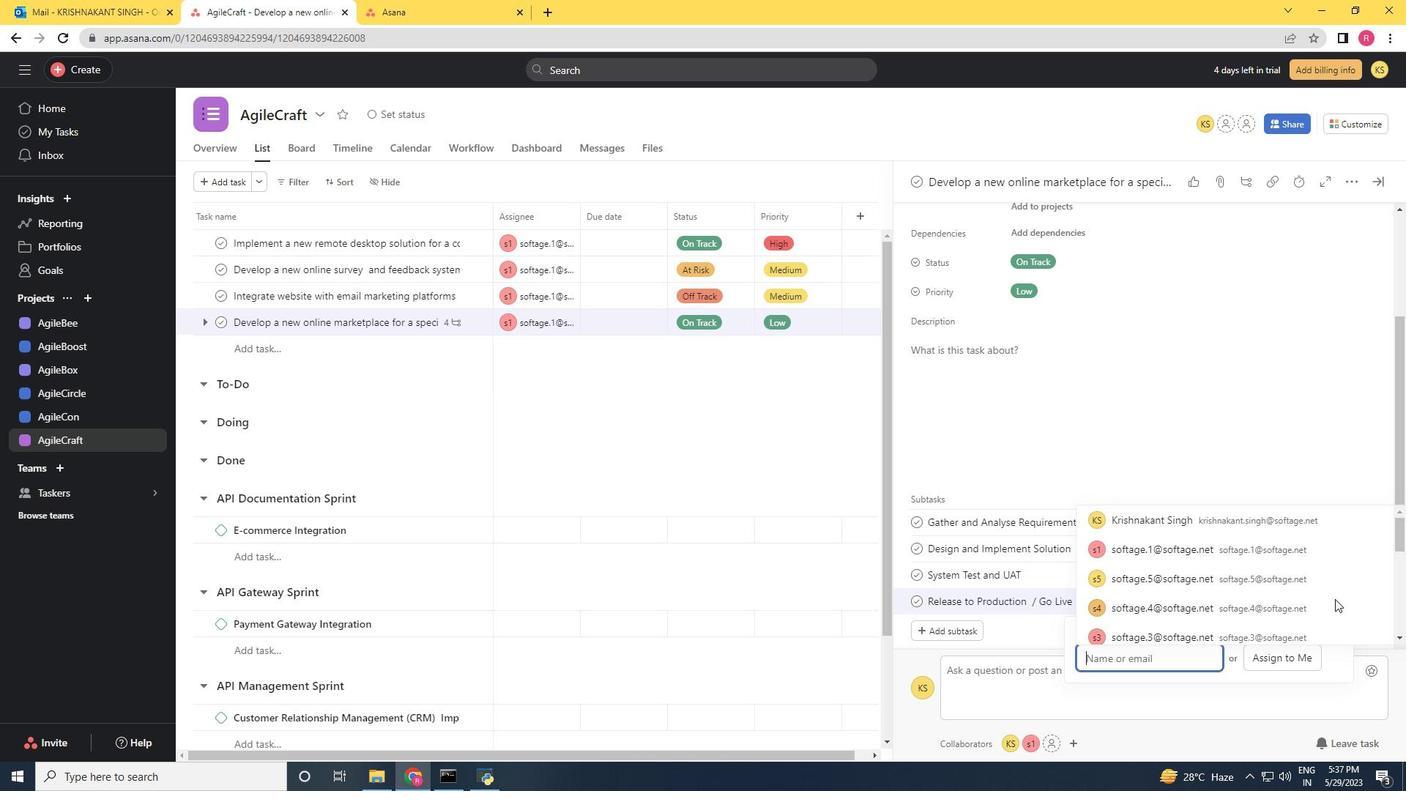 
Action: Key pressed softage.1<Key.shift><Key.shift><Key.shift><Key.shift><Key.shift><Key.shift>@softage.net
Screenshot: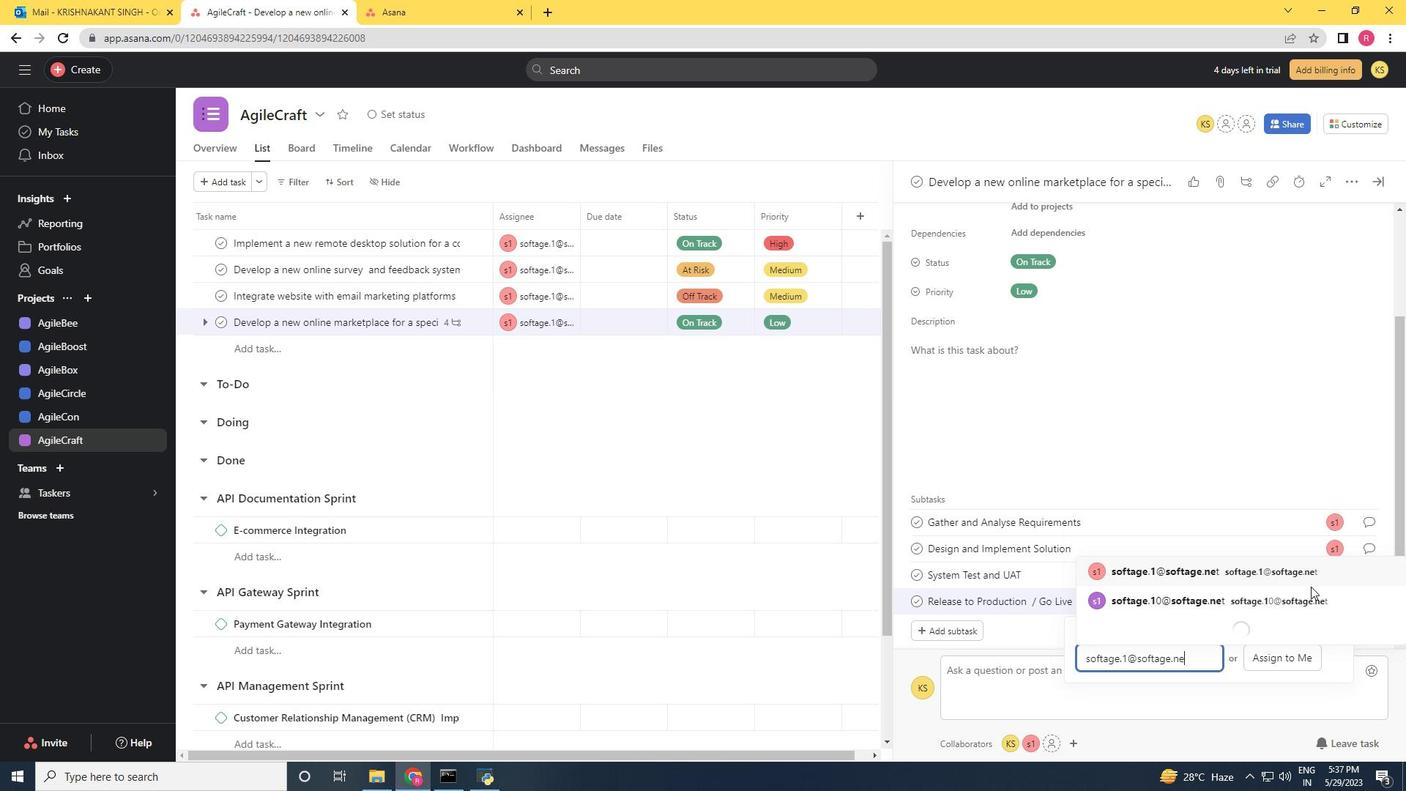 
Action: Mouse moved to (1264, 567)
Screenshot: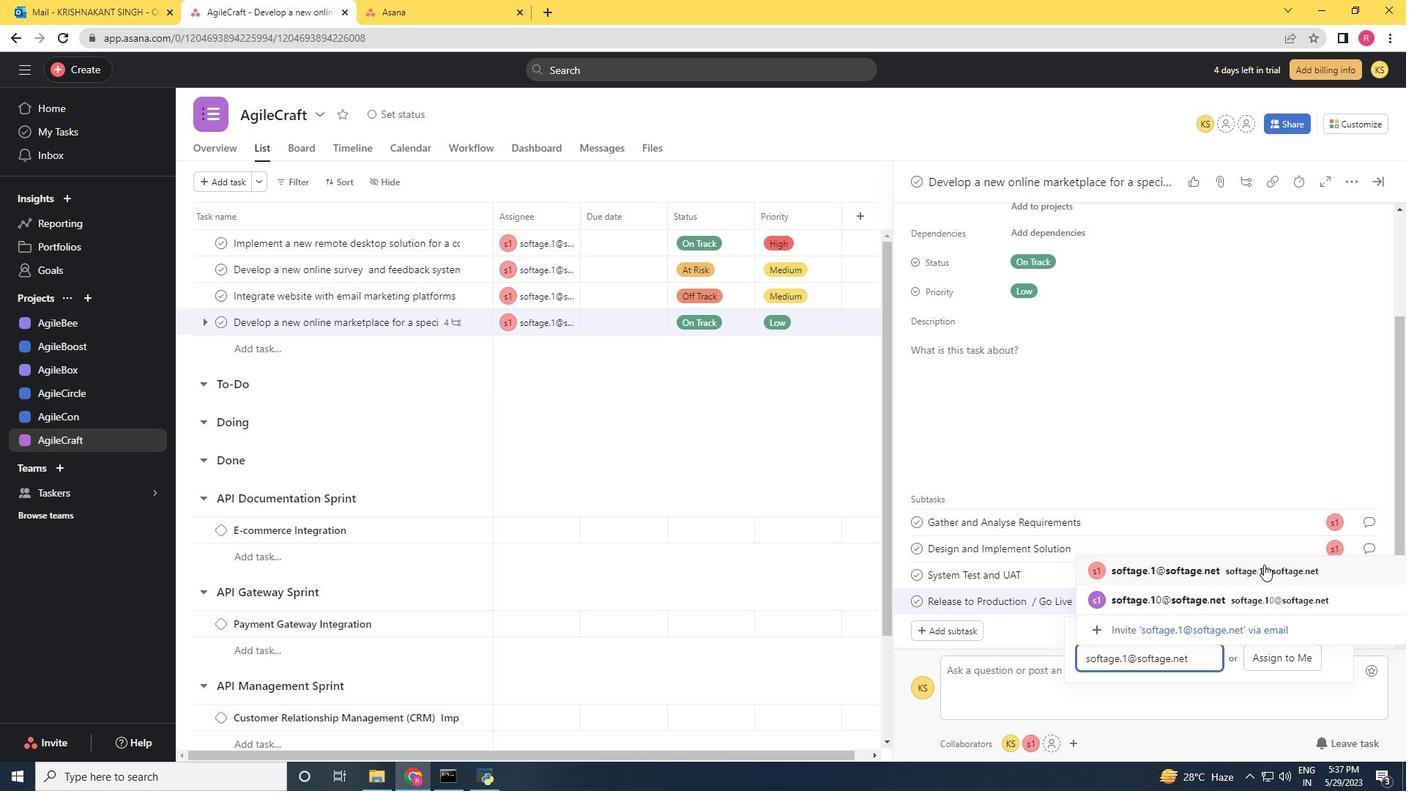 
Action: Mouse pressed left at (1264, 567)
Screenshot: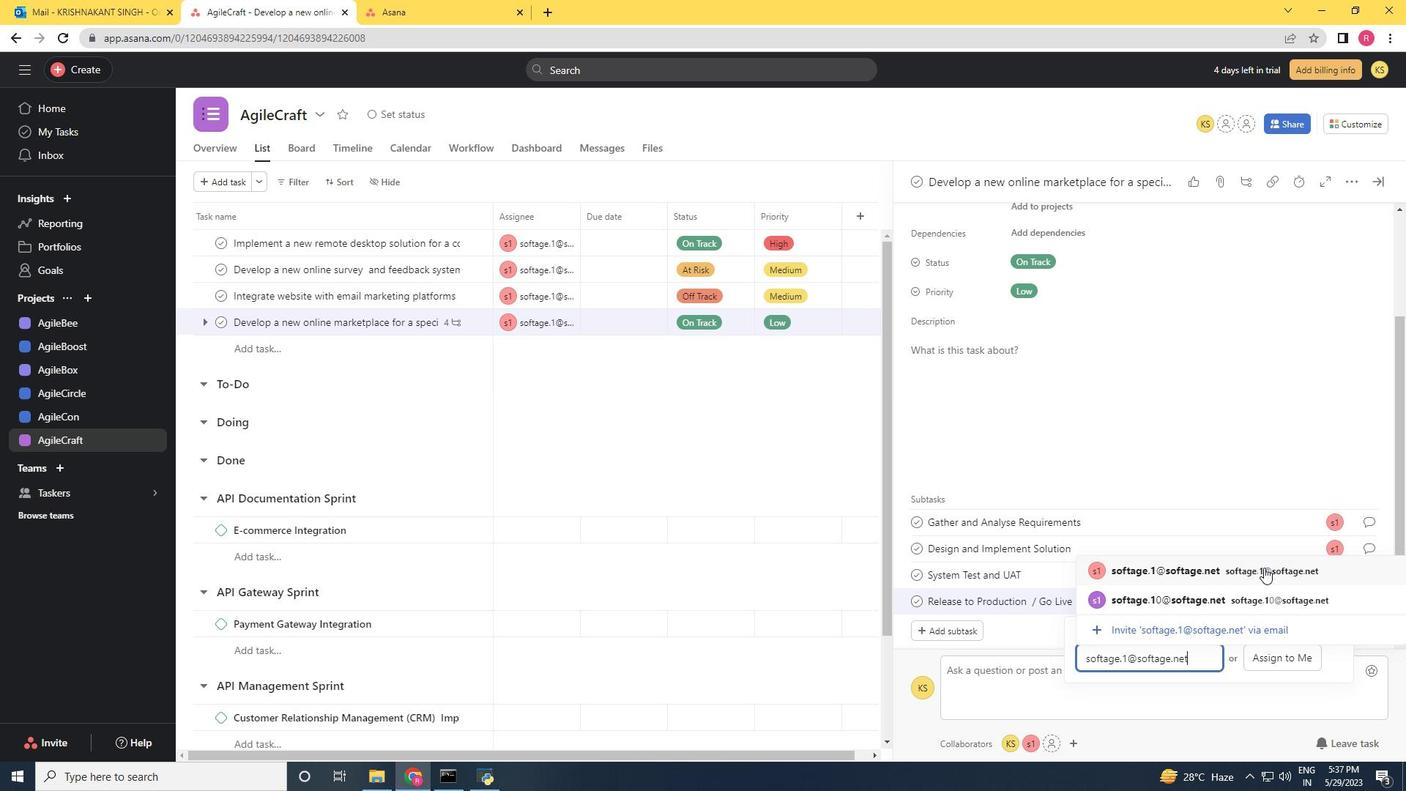 
Action: Mouse moved to (1372, 602)
Screenshot: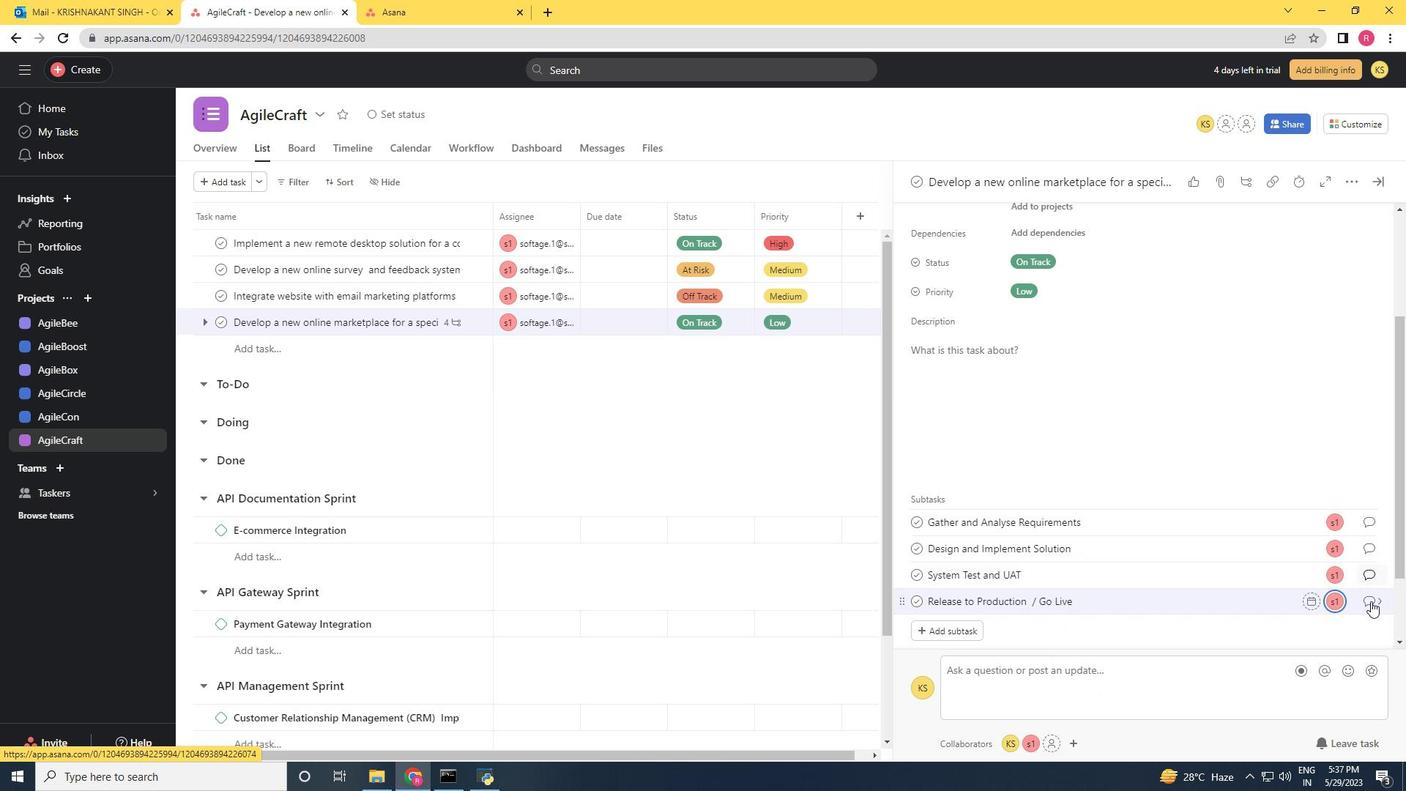 
Action: Mouse pressed left at (1372, 602)
Screenshot: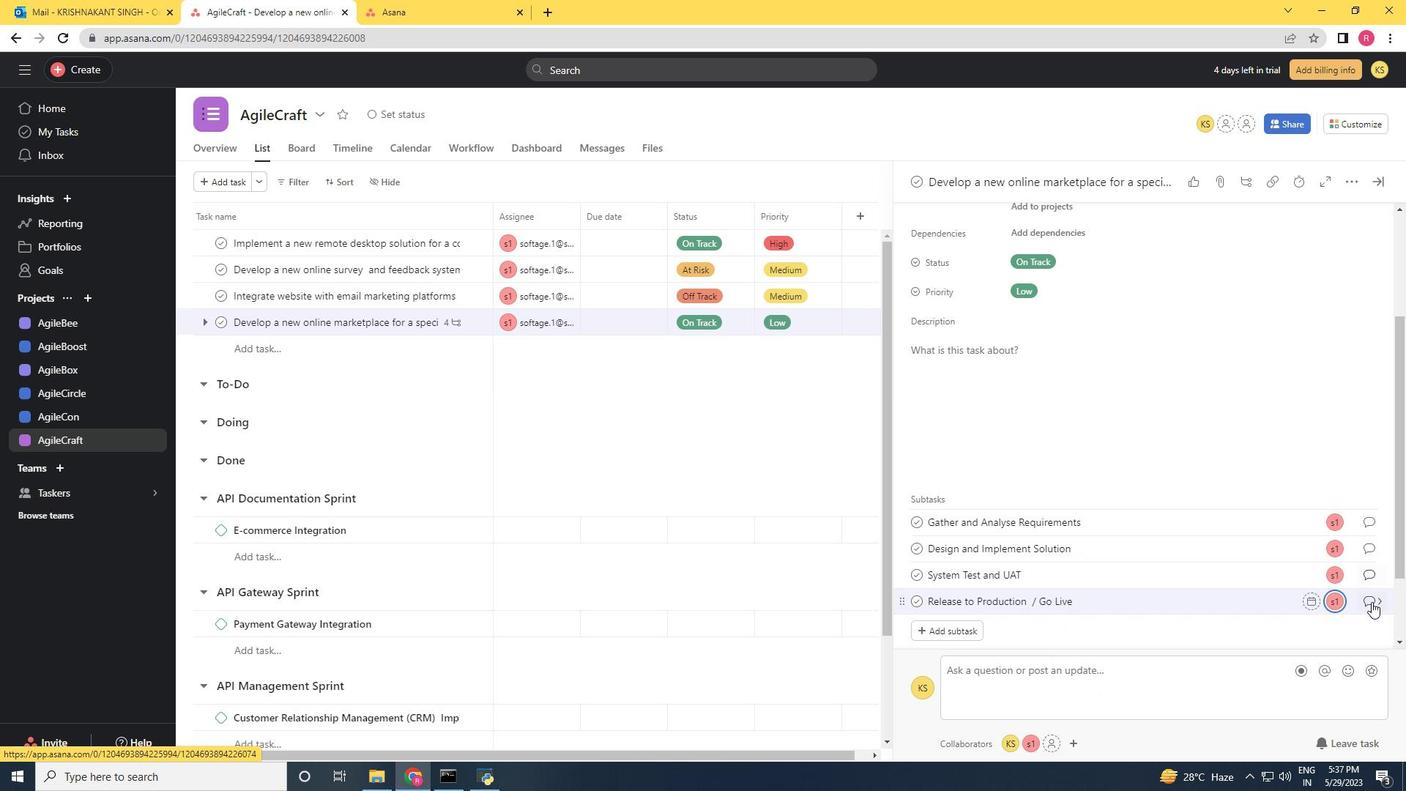 
Action: Mouse moved to (971, 420)
Screenshot: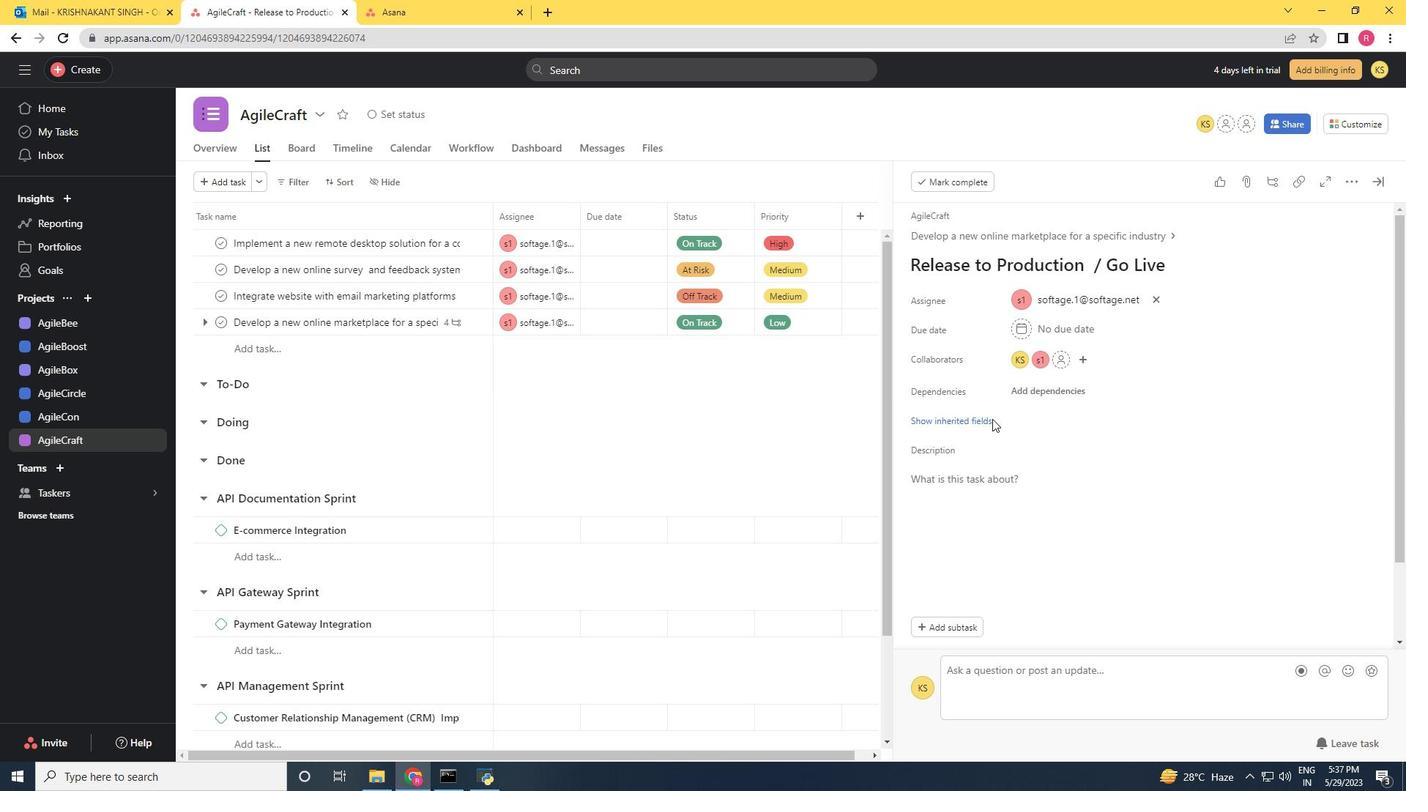 
Action: Mouse pressed left at (971, 420)
Screenshot: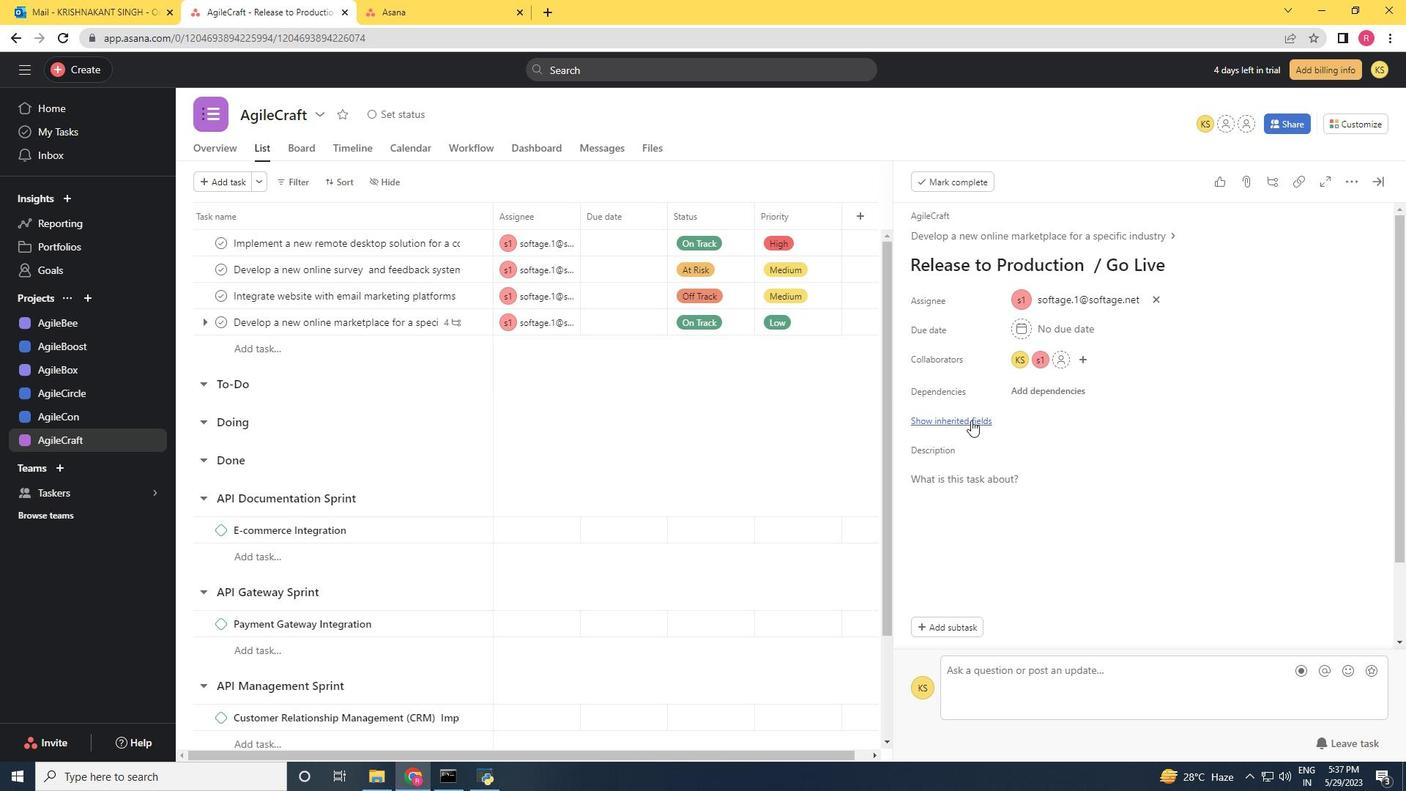 
Action: Mouse moved to (1013, 448)
Screenshot: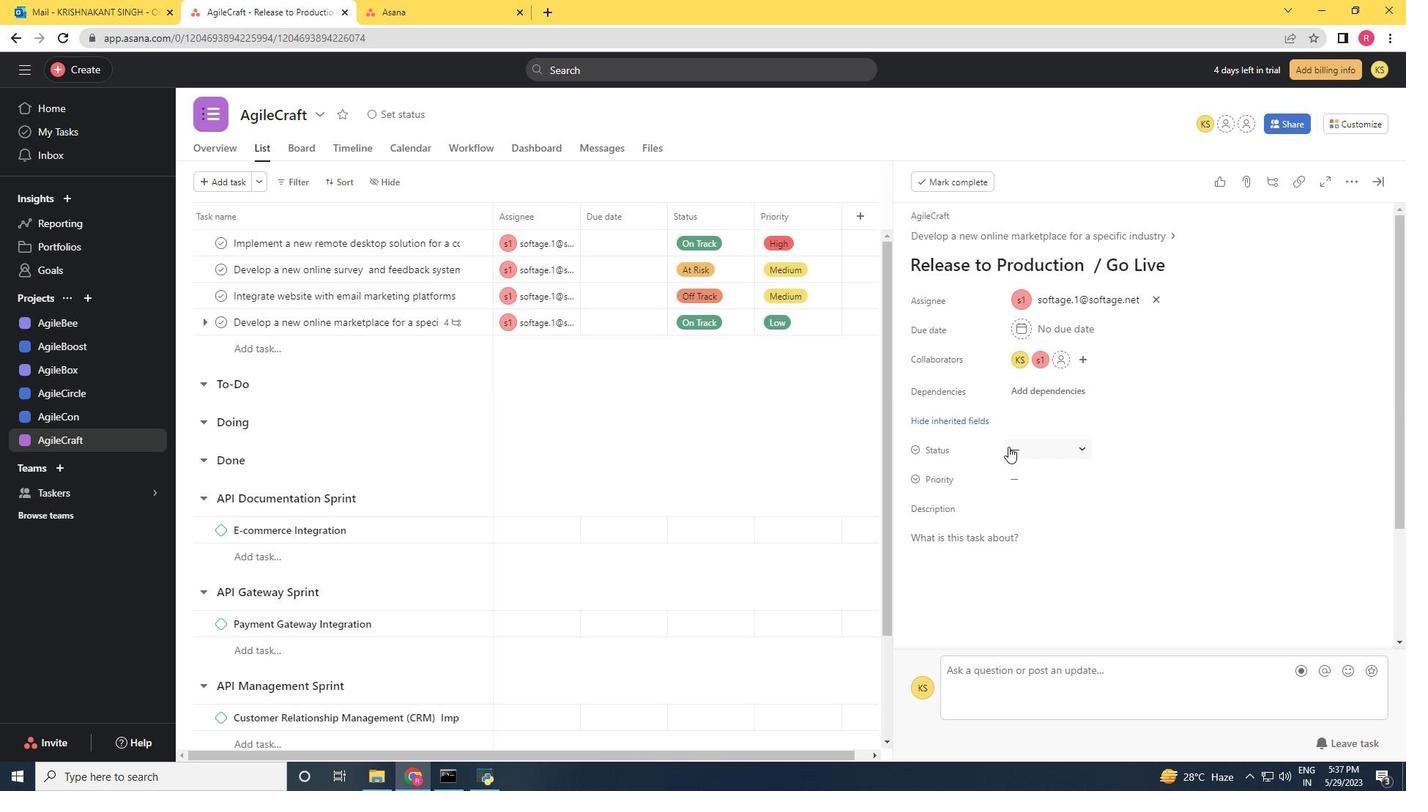 
Action: Mouse pressed left at (1013, 448)
Screenshot: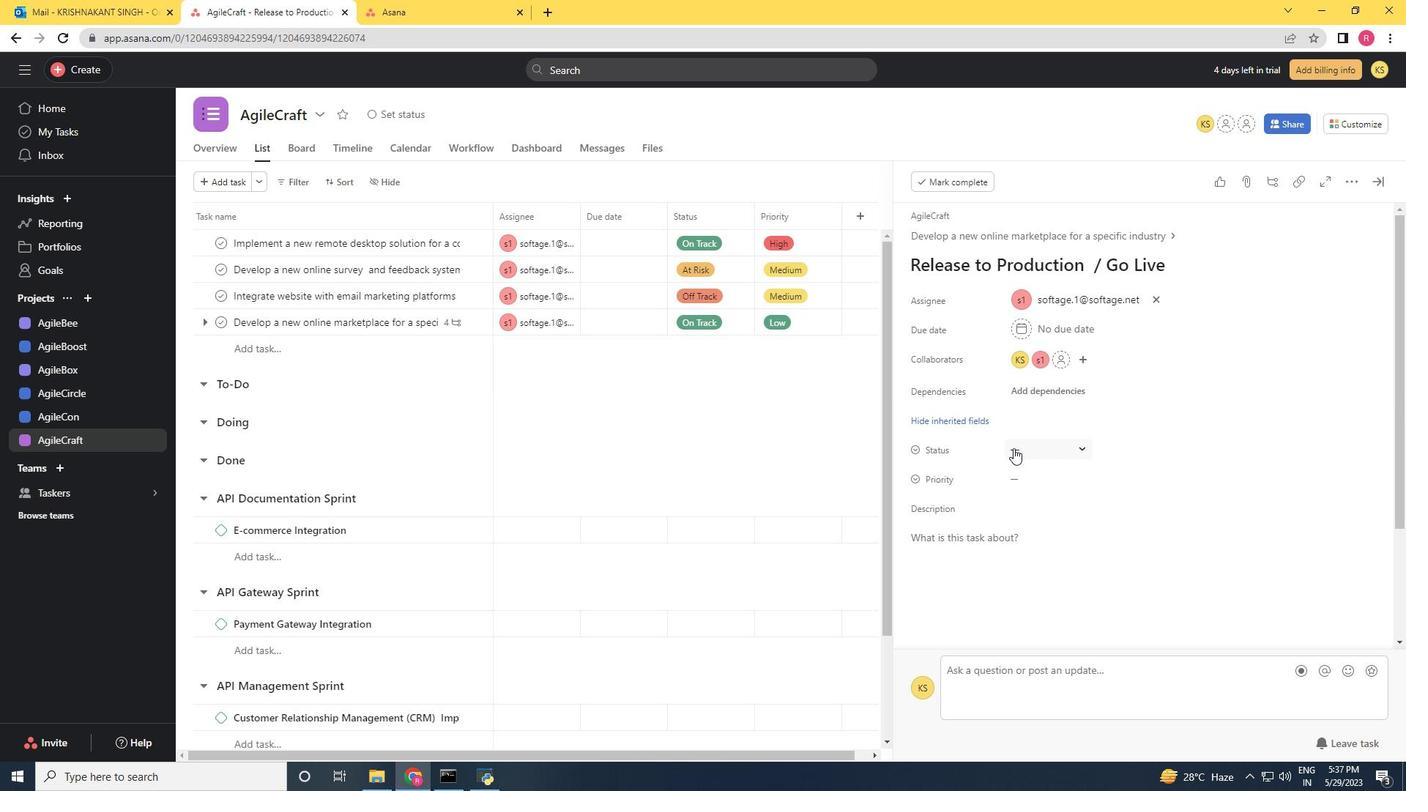 
Action: Mouse moved to (1060, 542)
Screenshot: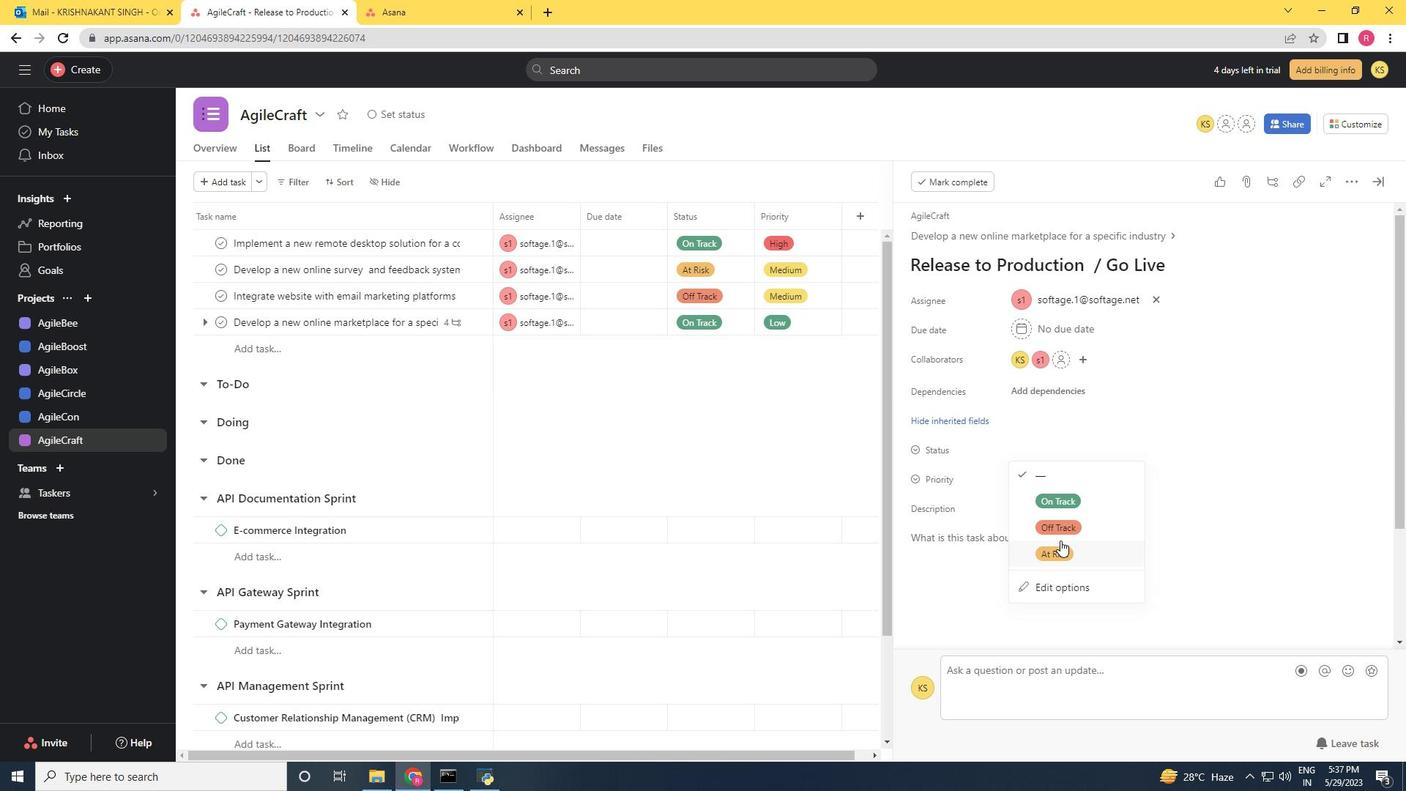 
Action: Mouse pressed left at (1060, 542)
Screenshot: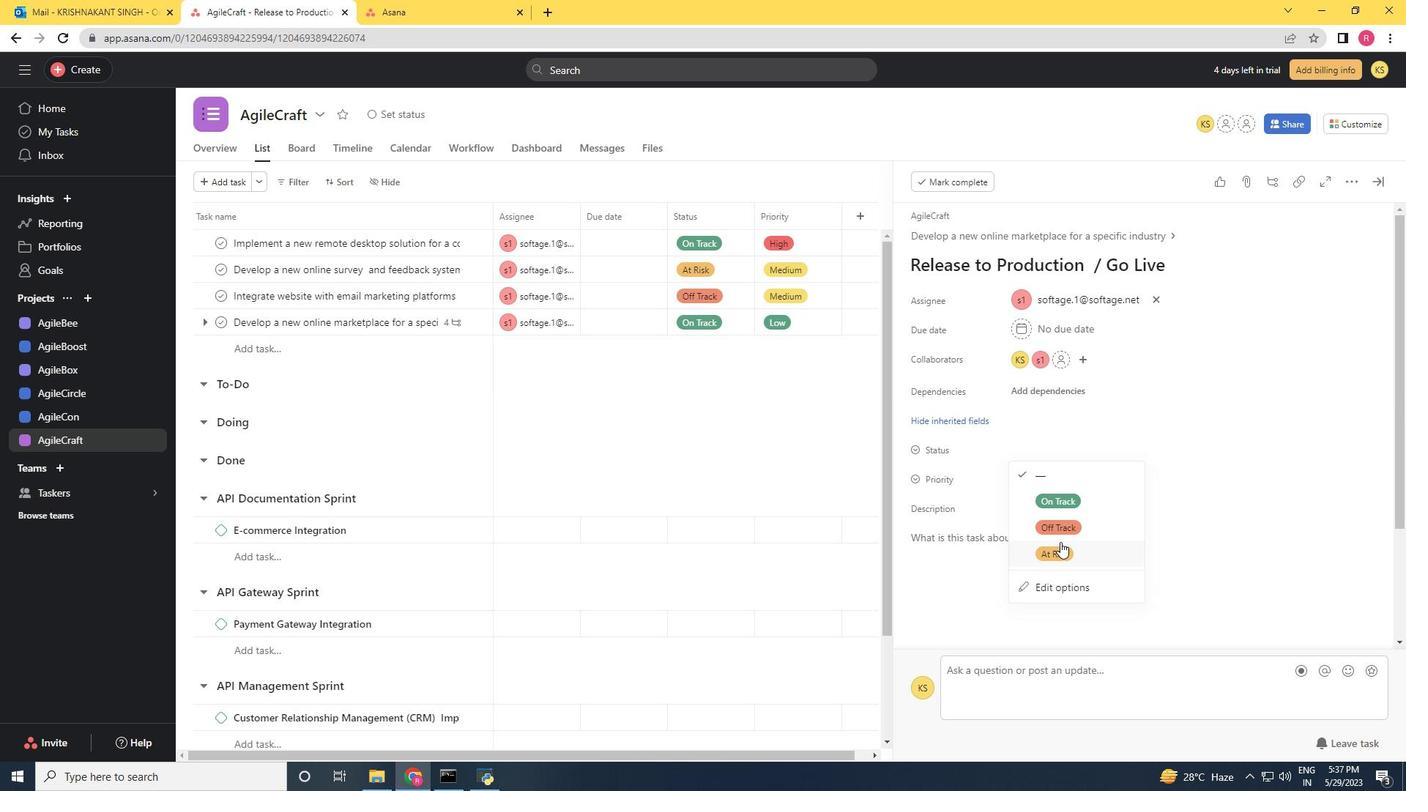 
Action: Mouse moved to (1021, 472)
Screenshot: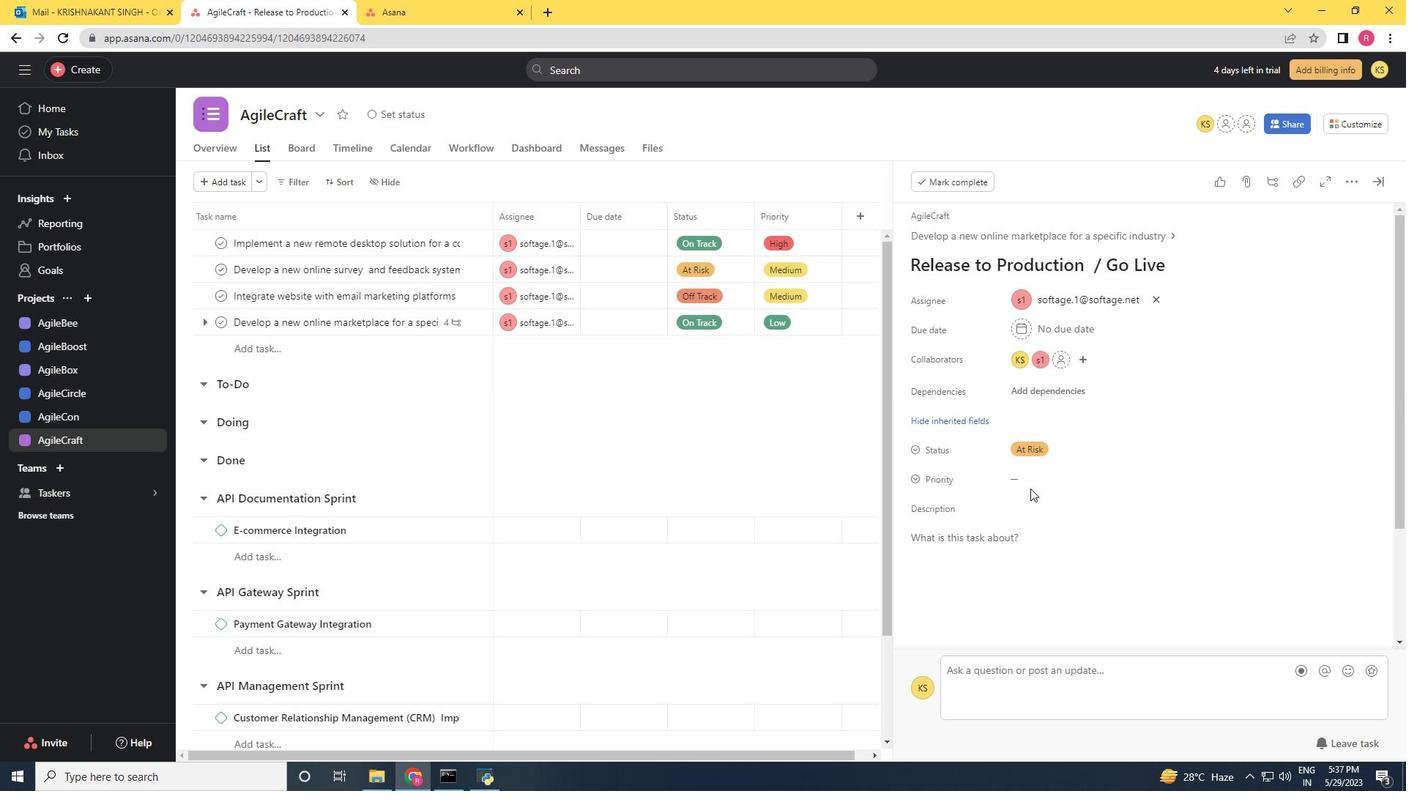 
Action: Mouse pressed left at (1021, 472)
Screenshot: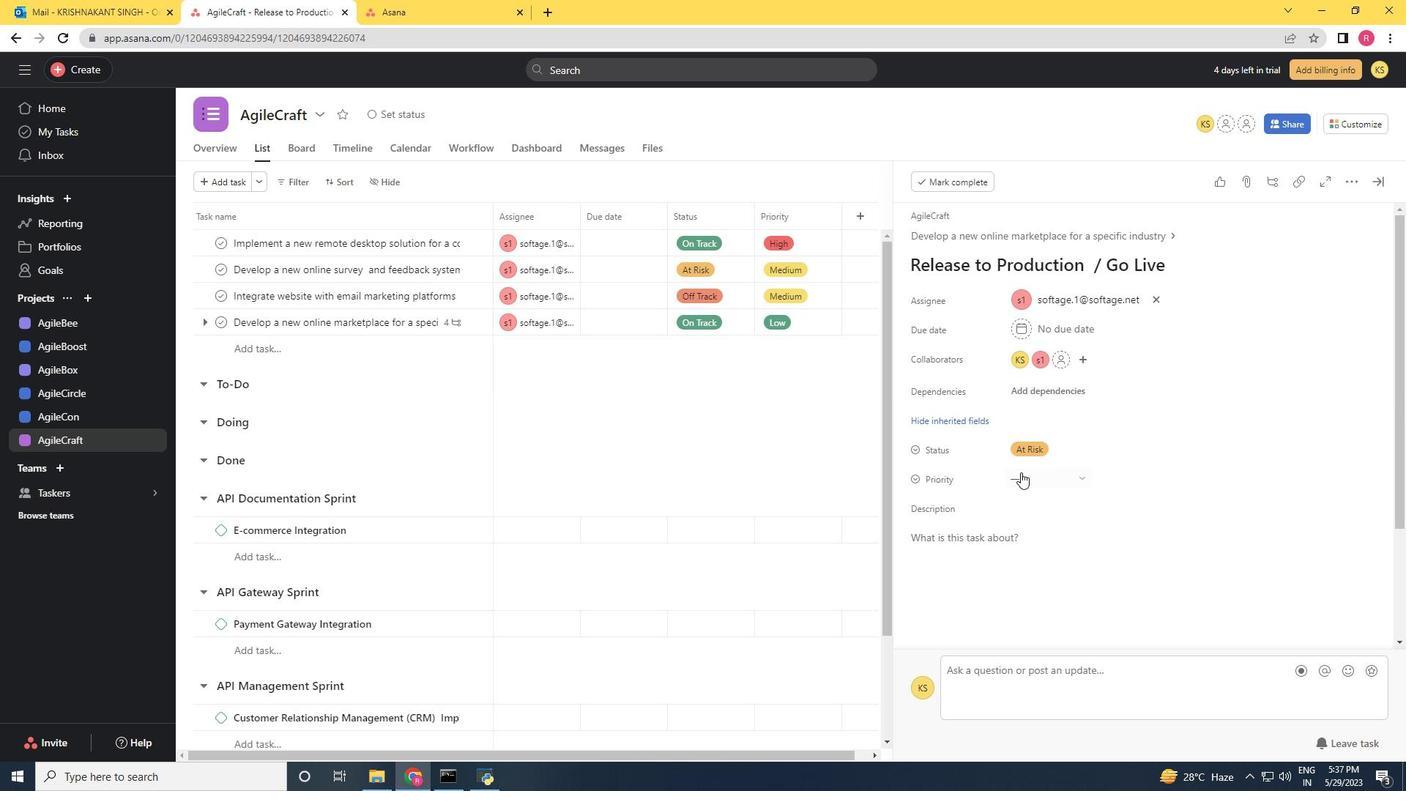 
Action: Mouse moved to (1061, 565)
Screenshot: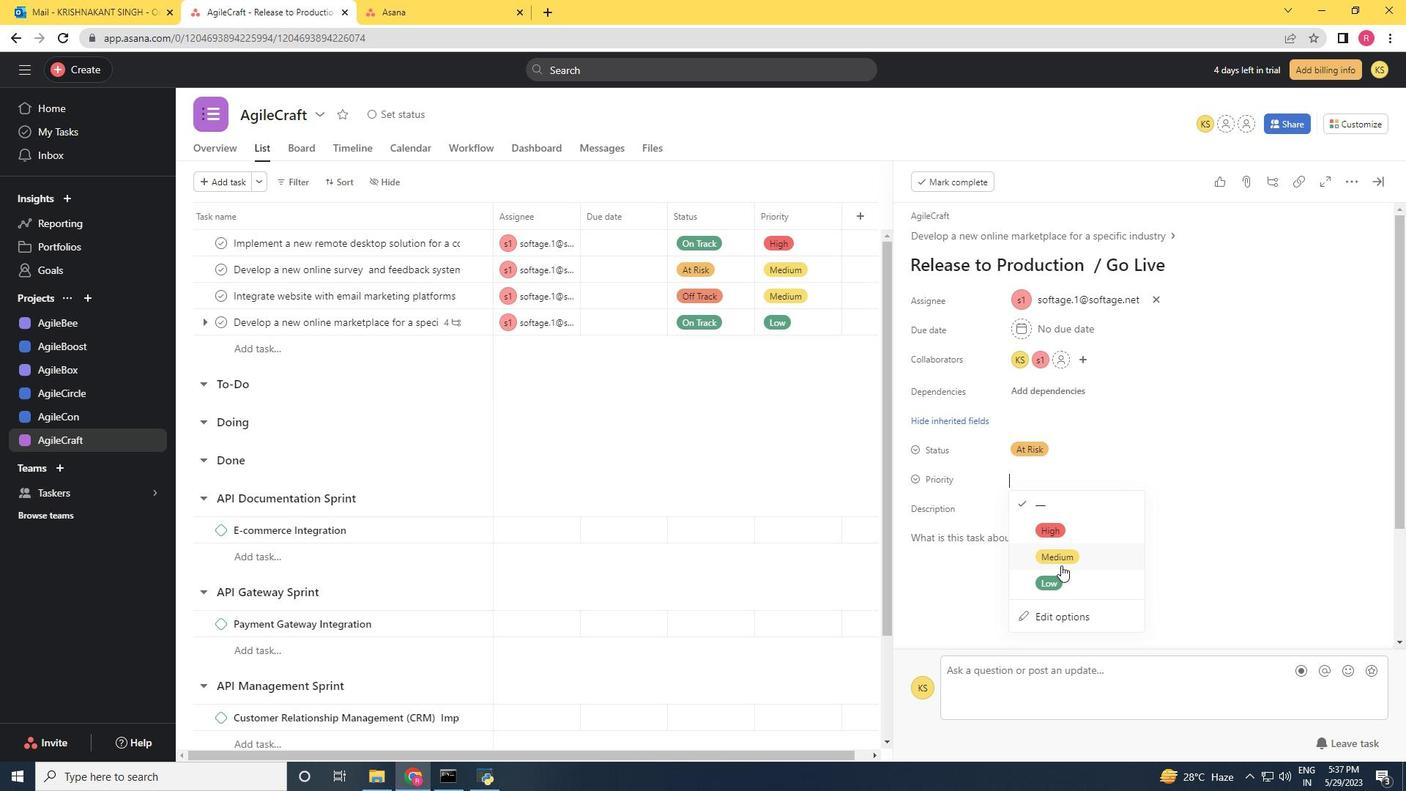 
Action: Mouse pressed left at (1061, 565)
Screenshot: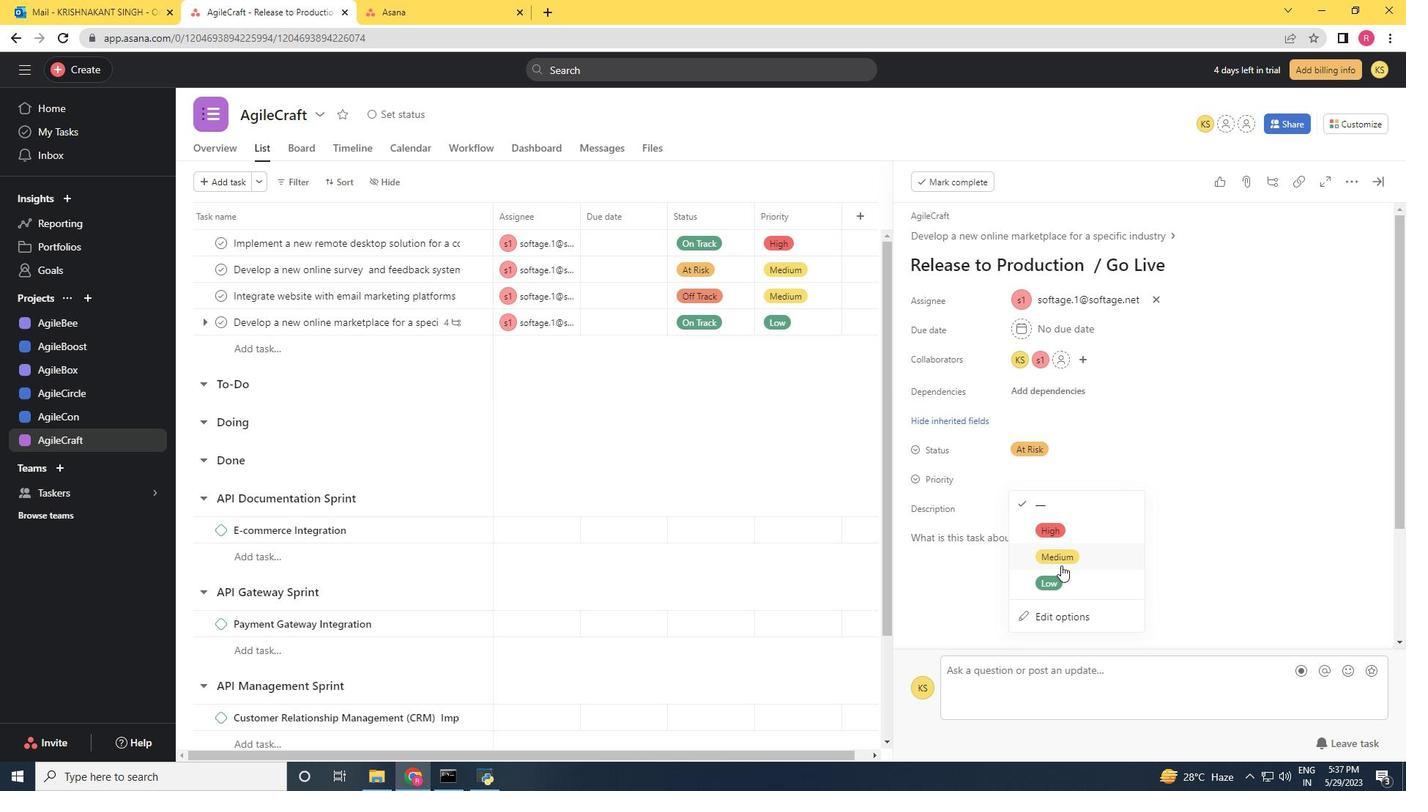 
